 Task: Create a Scrum Project Project0000000080 in Jira. Add Person0000000157 as Team Member of Scrum Project Project0000000079 in Jira. Add Person0000000158 as Team Member of Scrum Project Project0000000079 in Jira. Add Person0000000159 as Team Member of Scrum Project Project0000000080 in Jira. Add Person0000000160 as Team Member of Scrum Project Project0000000080 in Jira
Action: Mouse moved to (299, 93)
Screenshot: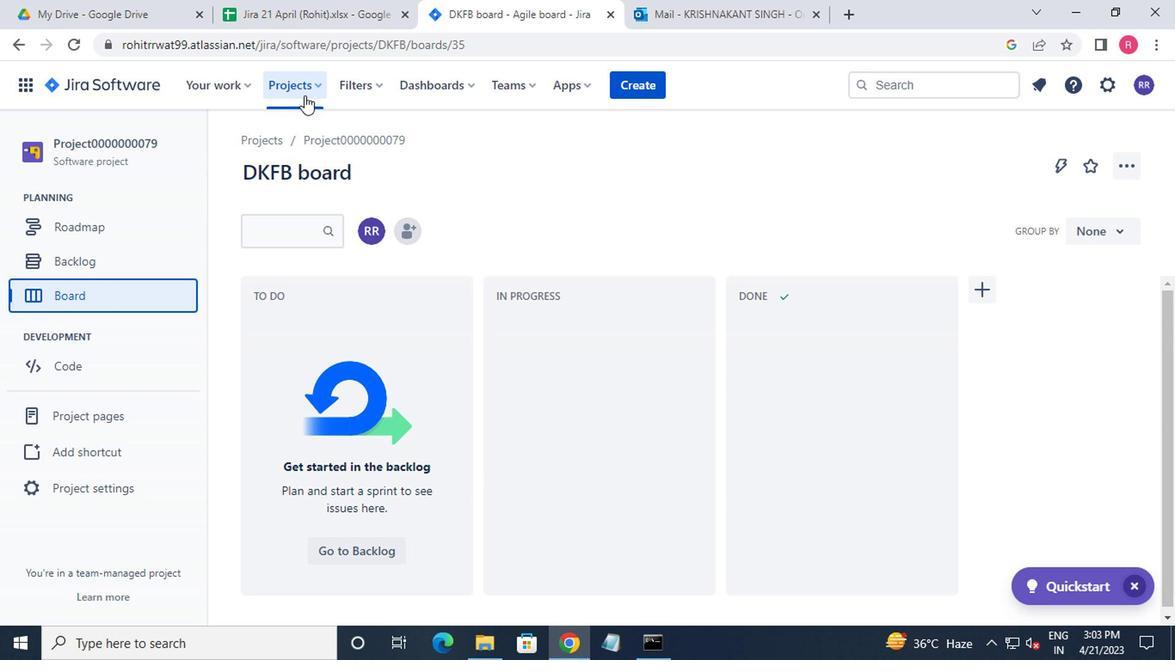 
Action: Mouse pressed left at (299, 93)
Screenshot: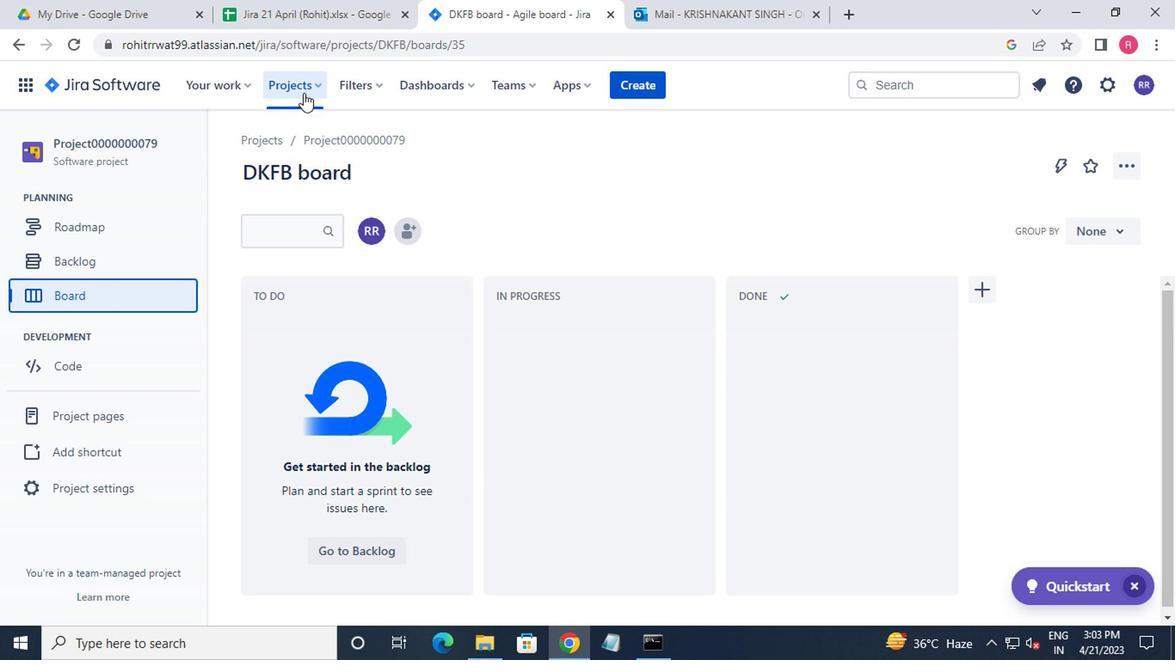 
Action: Mouse moved to (356, 427)
Screenshot: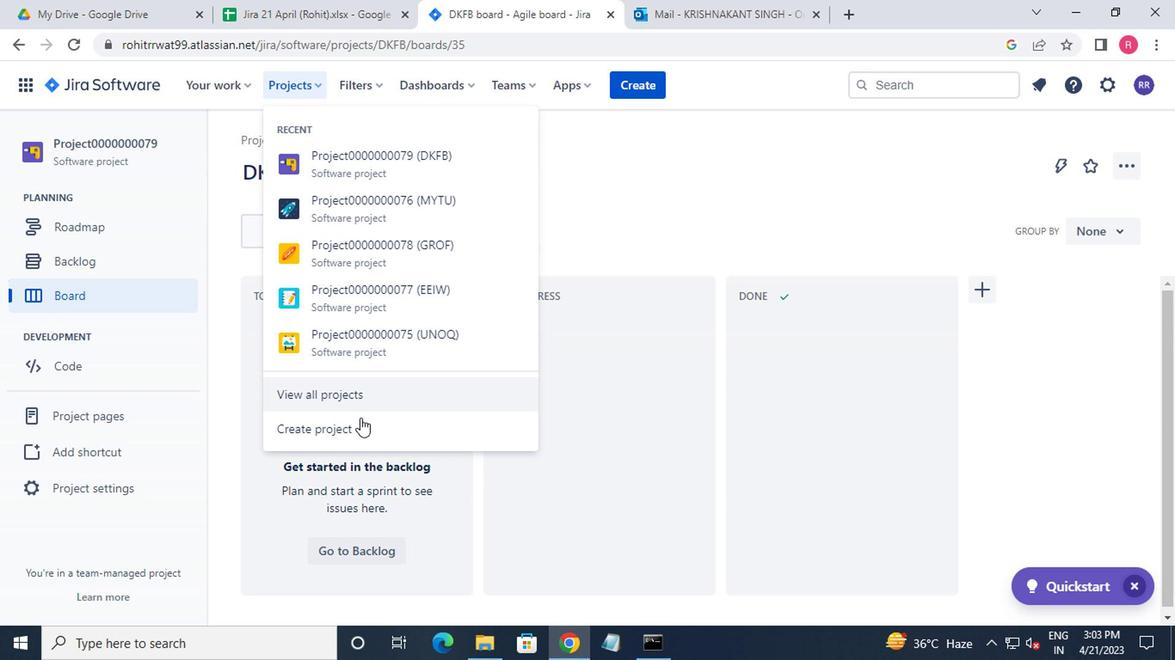 
Action: Mouse pressed left at (356, 427)
Screenshot: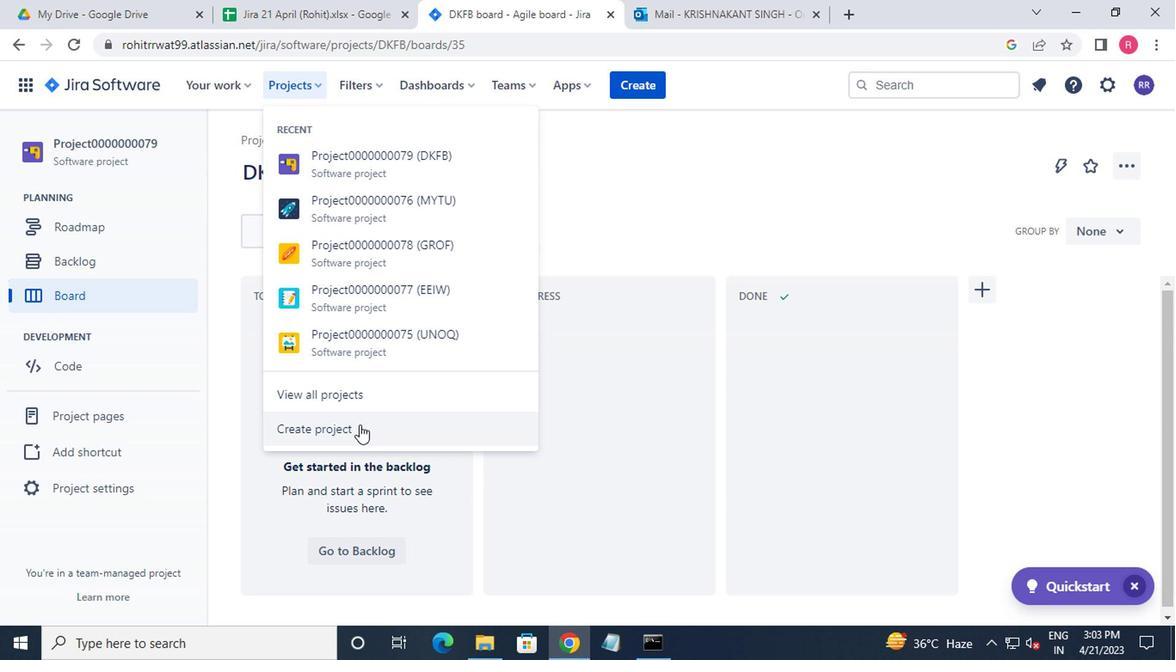 
Action: Mouse moved to (524, 456)
Screenshot: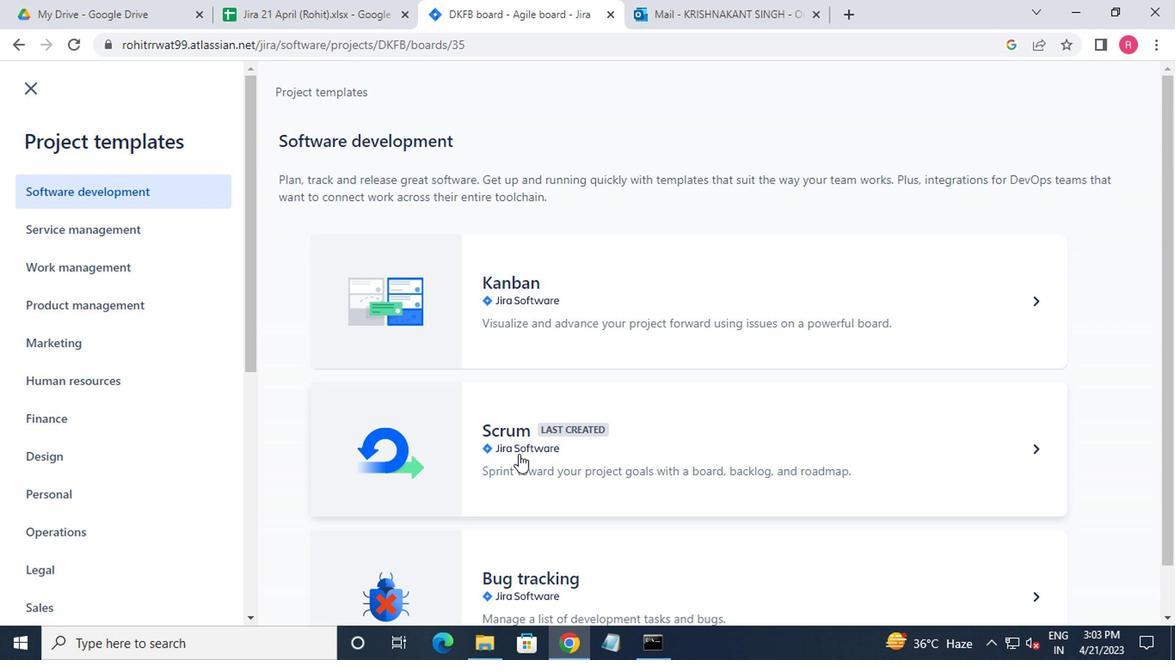 
Action: Mouse pressed left at (524, 456)
Screenshot: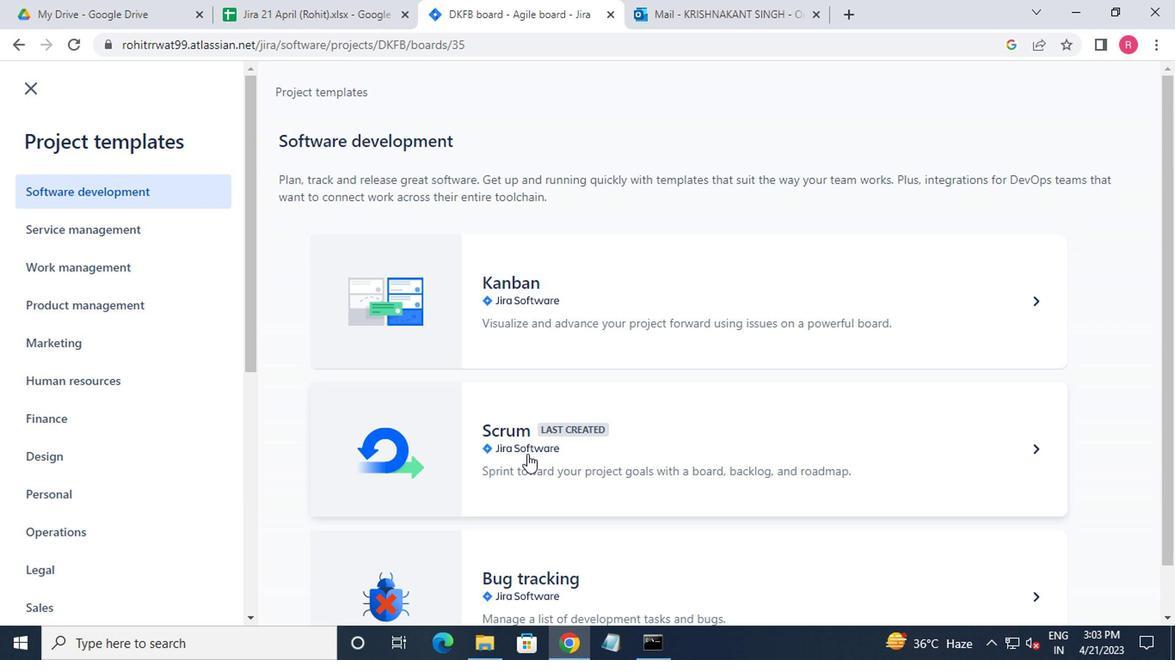 
Action: Mouse moved to (1019, 580)
Screenshot: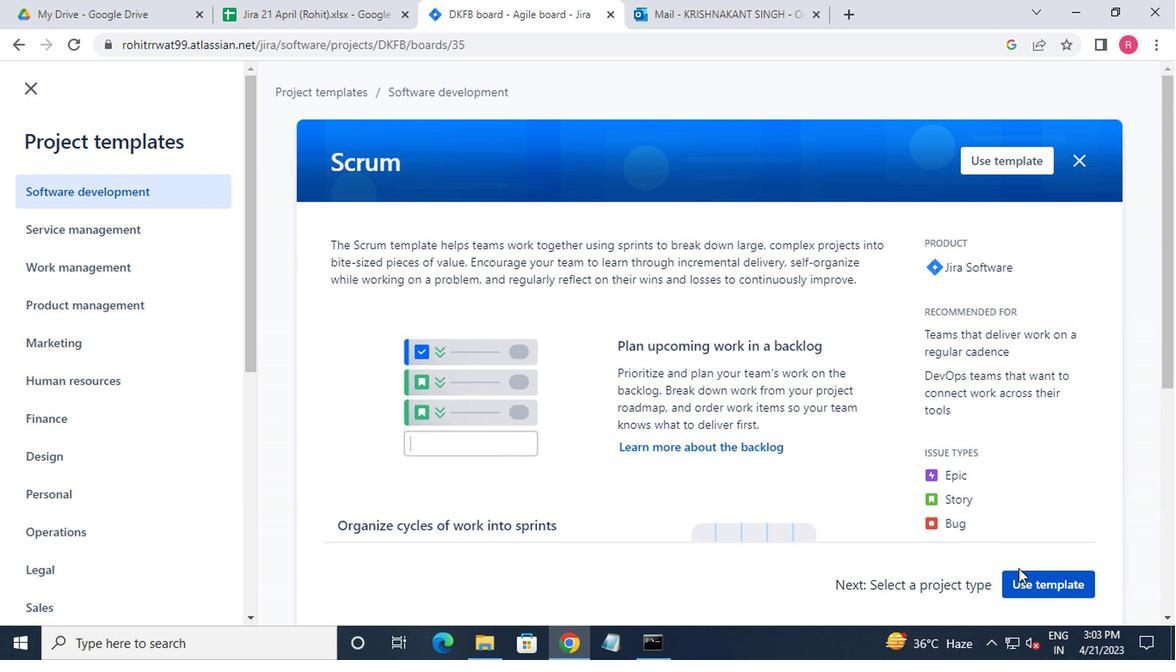 
Action: Mouse pressed left at (1019, 580)
Screenshot: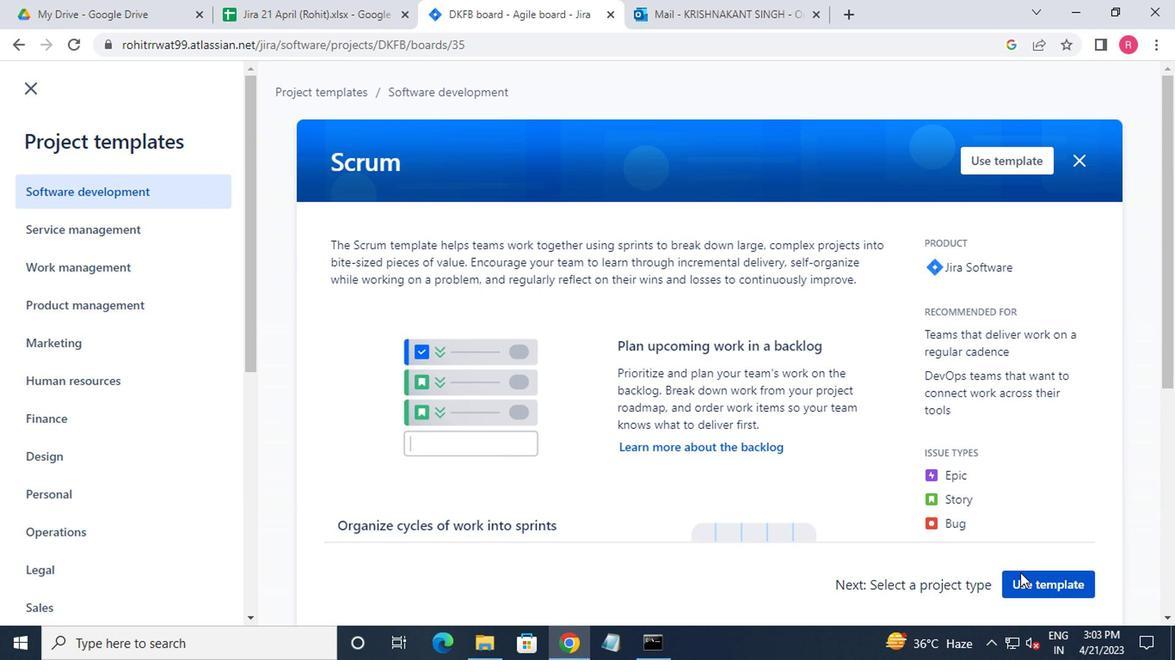 
Action: Mouse moved to (367, 553)
Screenshot: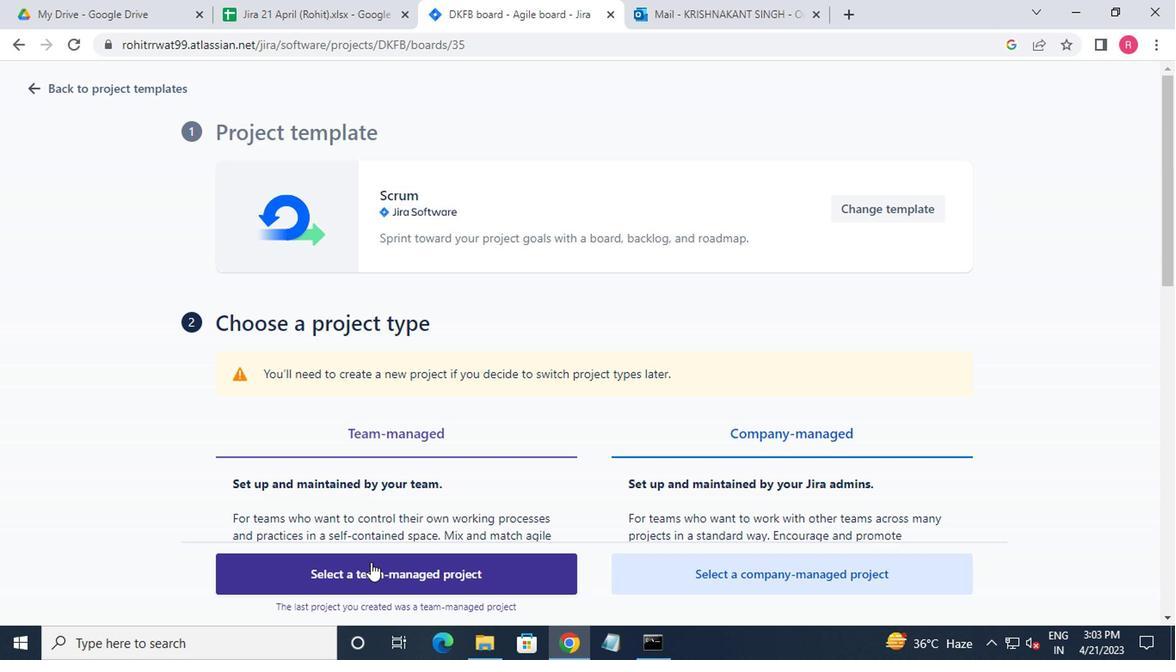 
Action: Mouse pressed left at (367, 553)
Screenshot: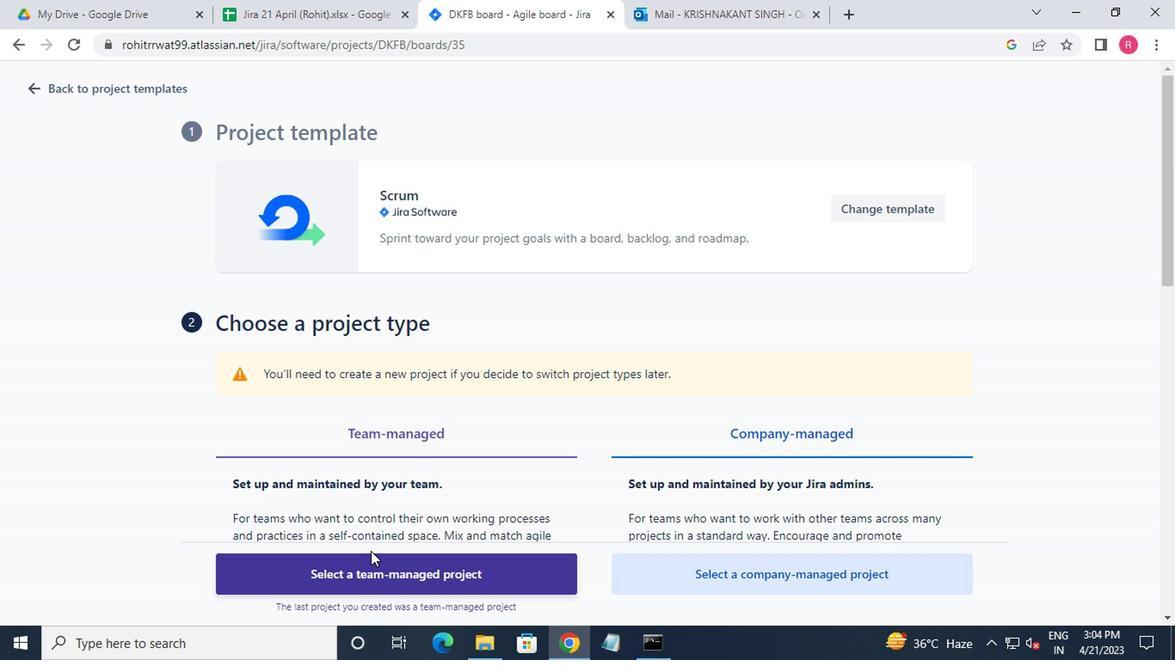 
Action: Mouse moved to (337, 571)
Screenshot: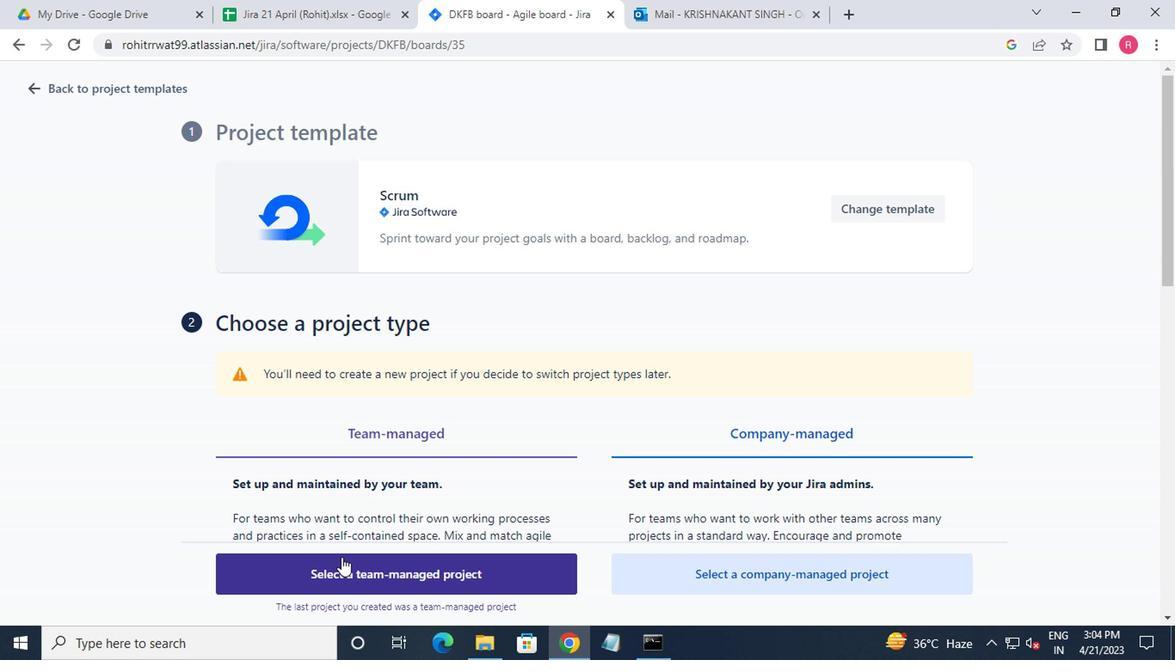 
Action: Mouse pressed left at (337, 571)
Screenshot: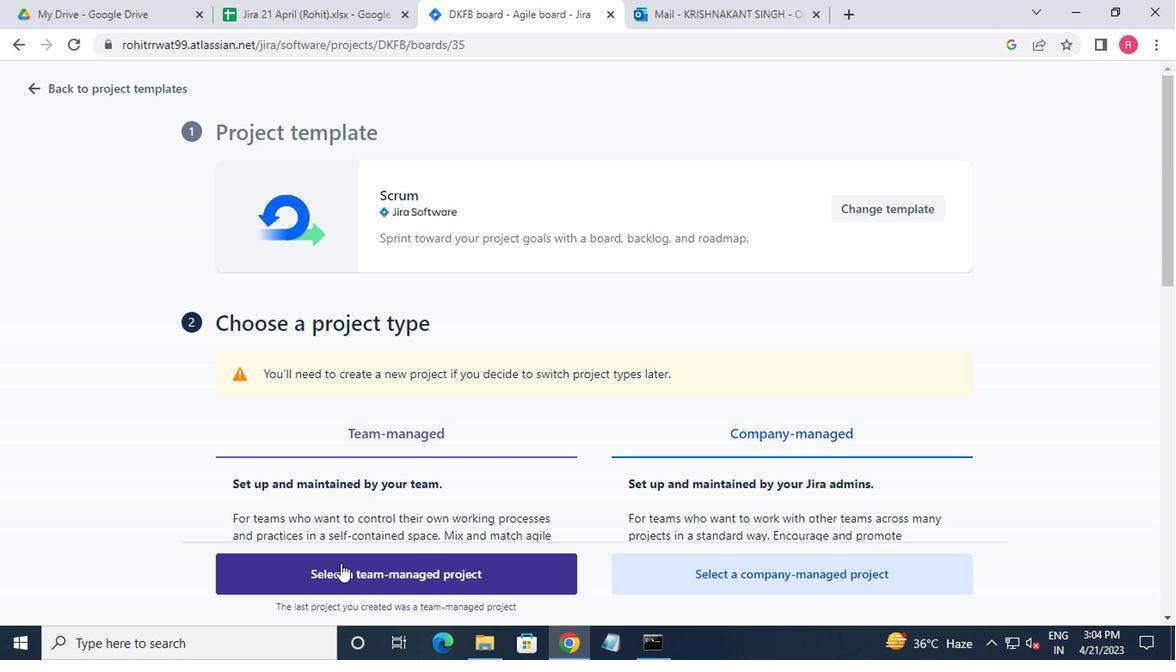 
Action: Mouse moved to (257, 336)
Screenshot: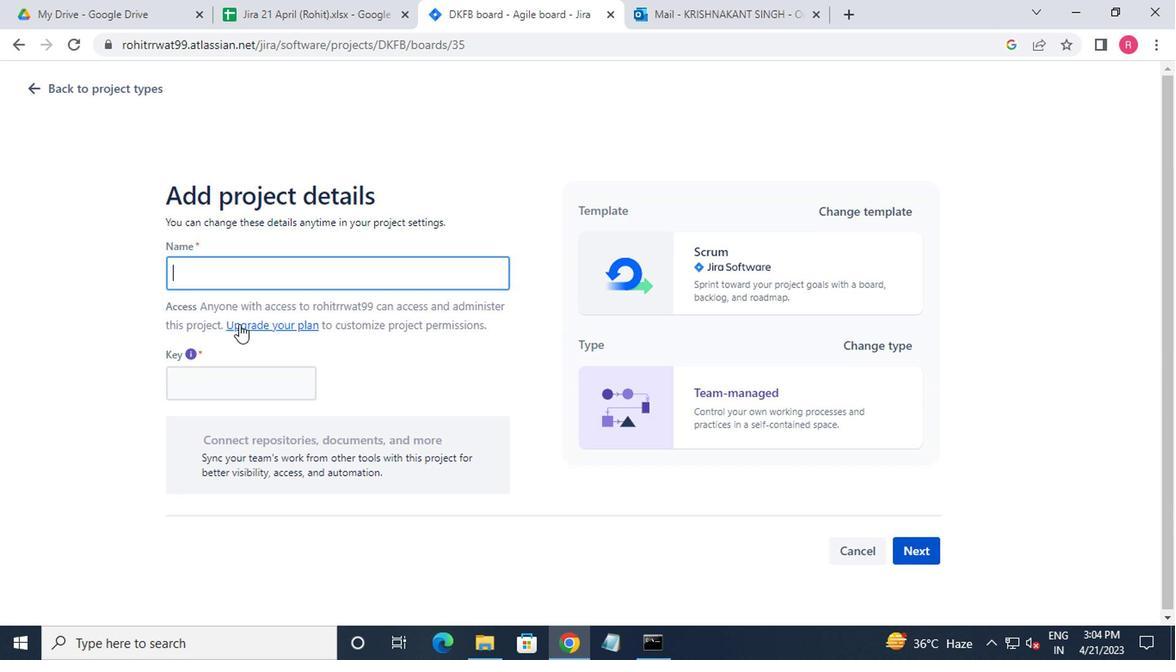 
Action: Key pressed <Key.shift_r>Project0000000080<Key.enter>
Screenshot: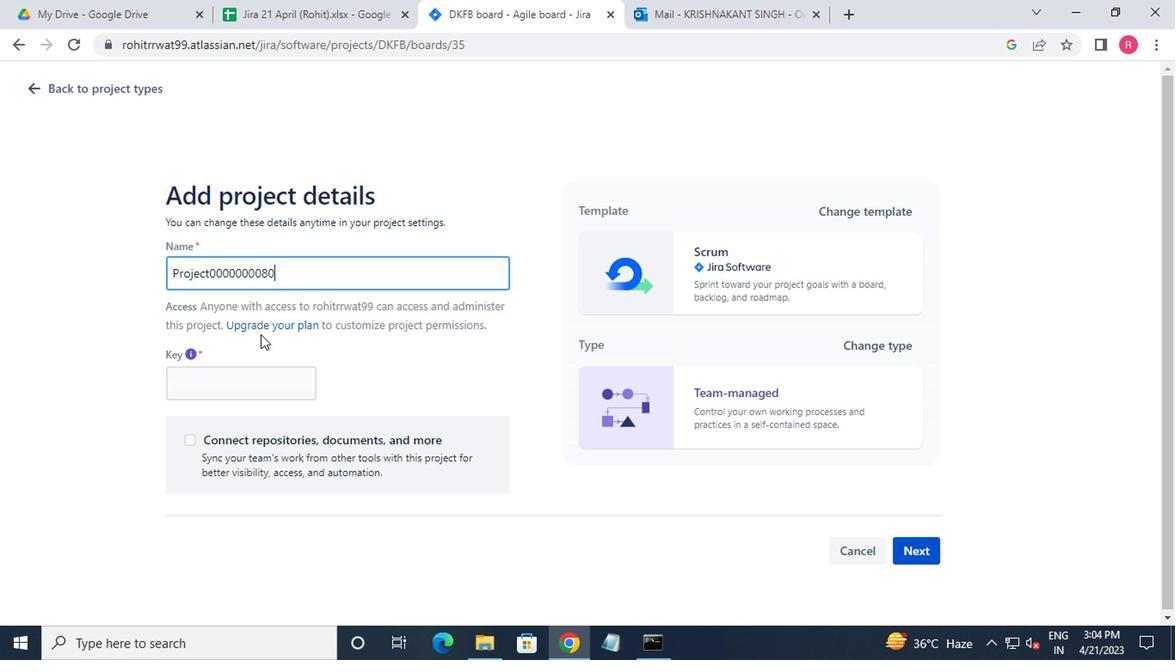 
Action: Mouse moved to (917, 561)
Screenshot: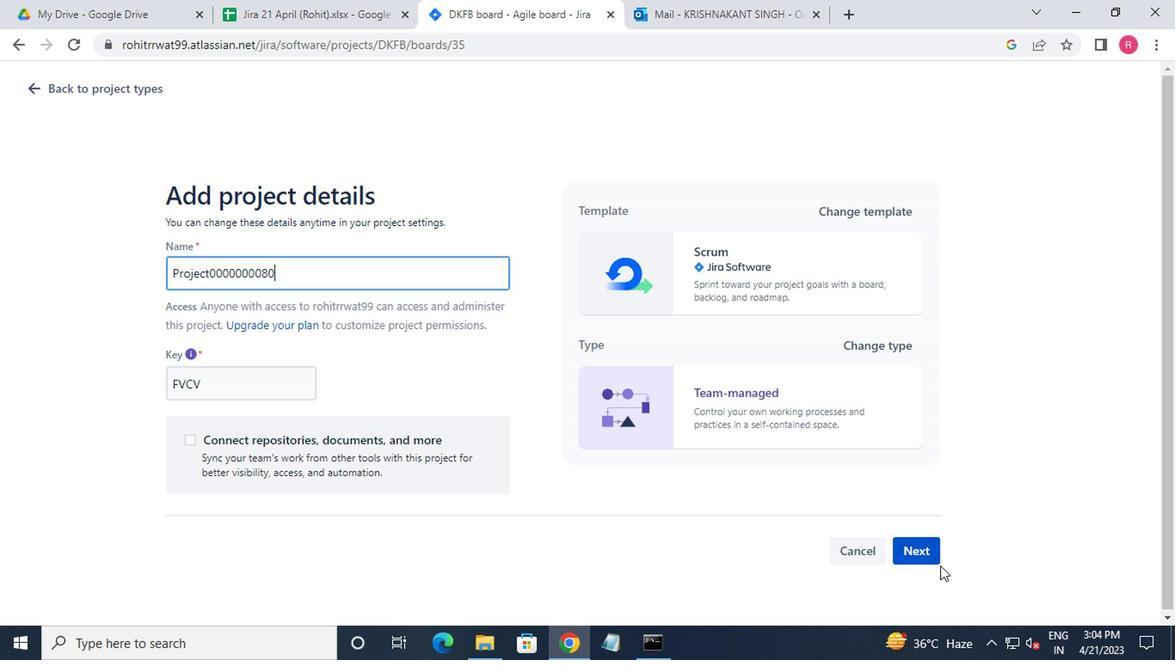 
Action: Mouse pressed left at (917, 561)
Screenshot: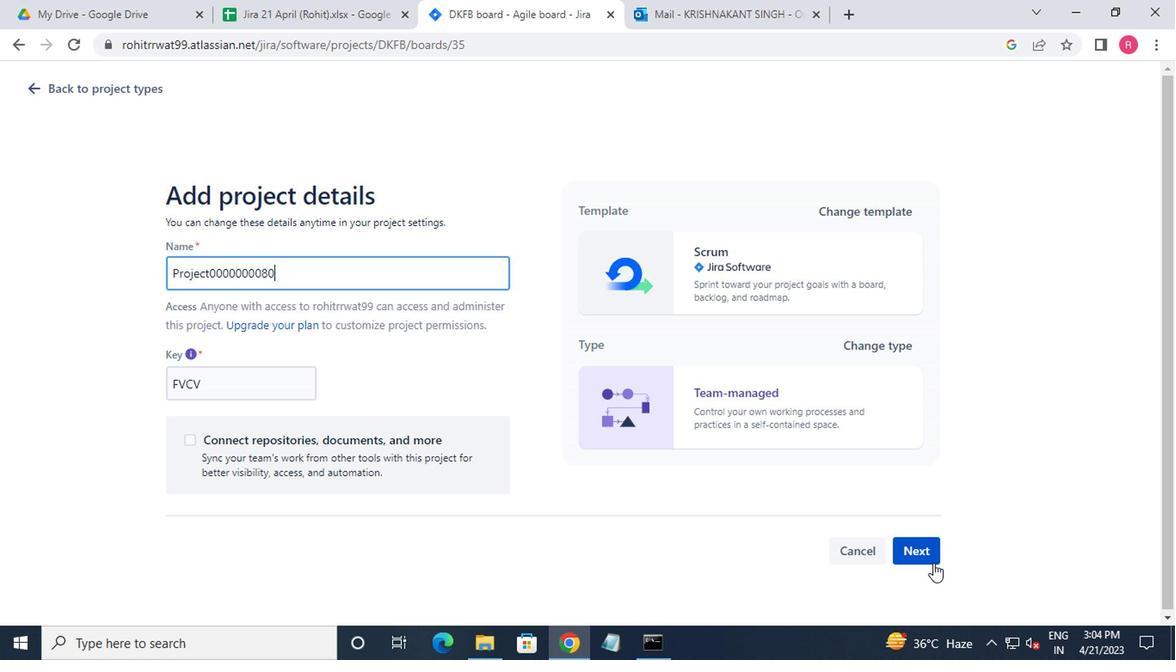 
Action: Mouse moved to (773, 461)
Screenshot: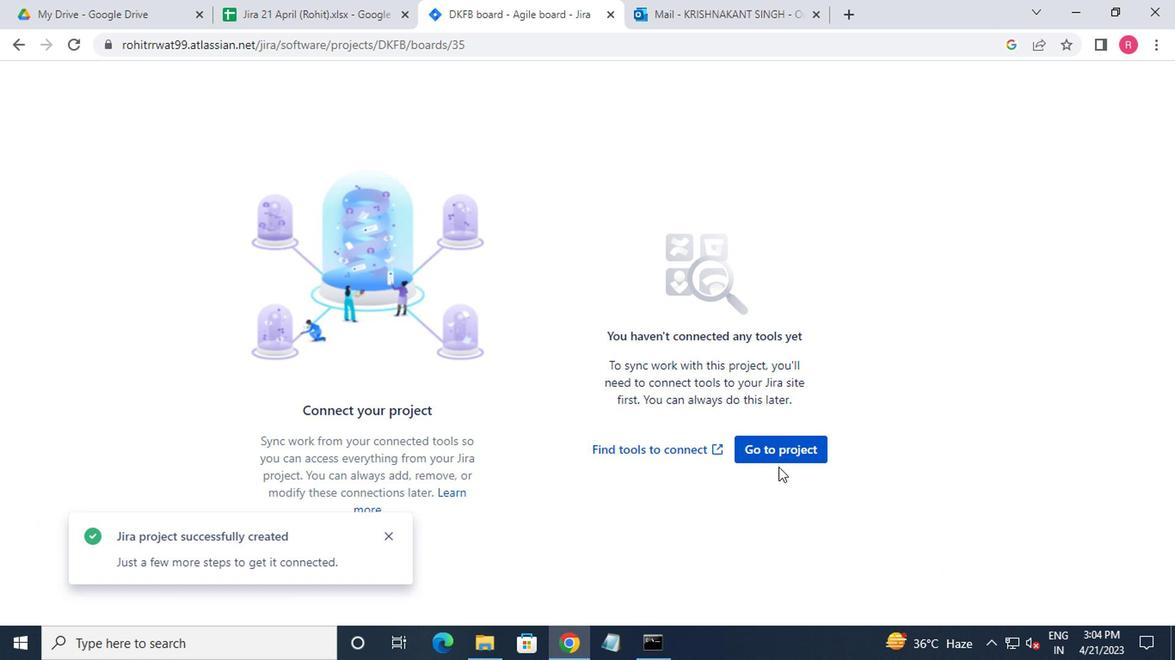 
Action: Mouse pressed left at (773, 461)
Screenshot: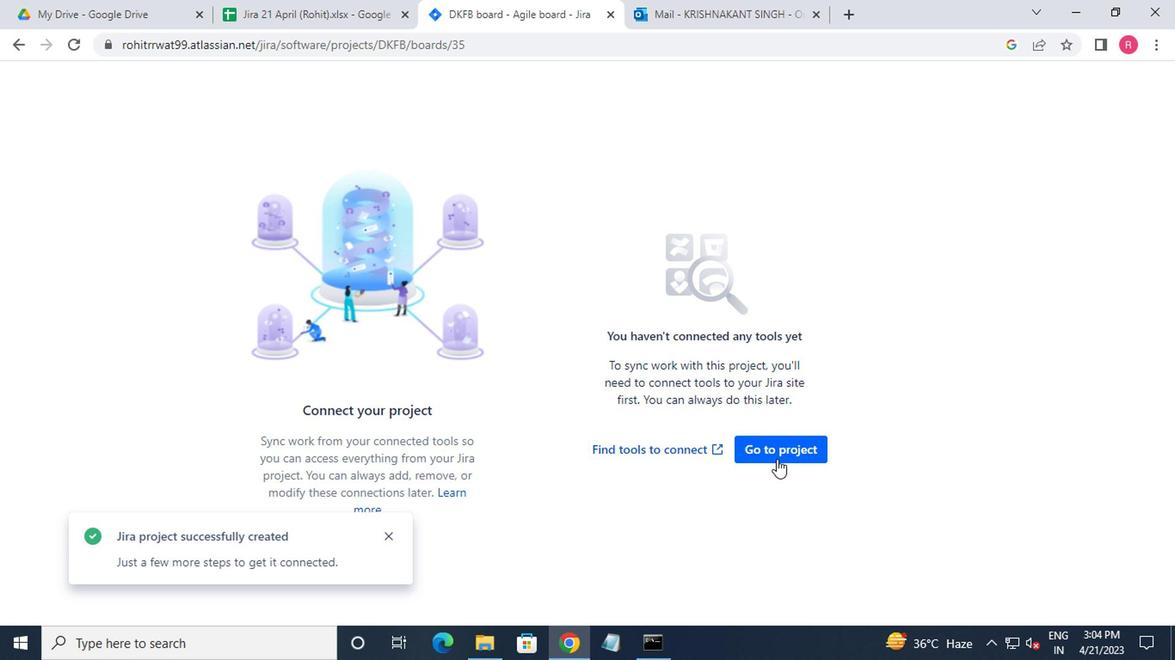 
Action: Mouse moved to (290, 78)
Screenshot: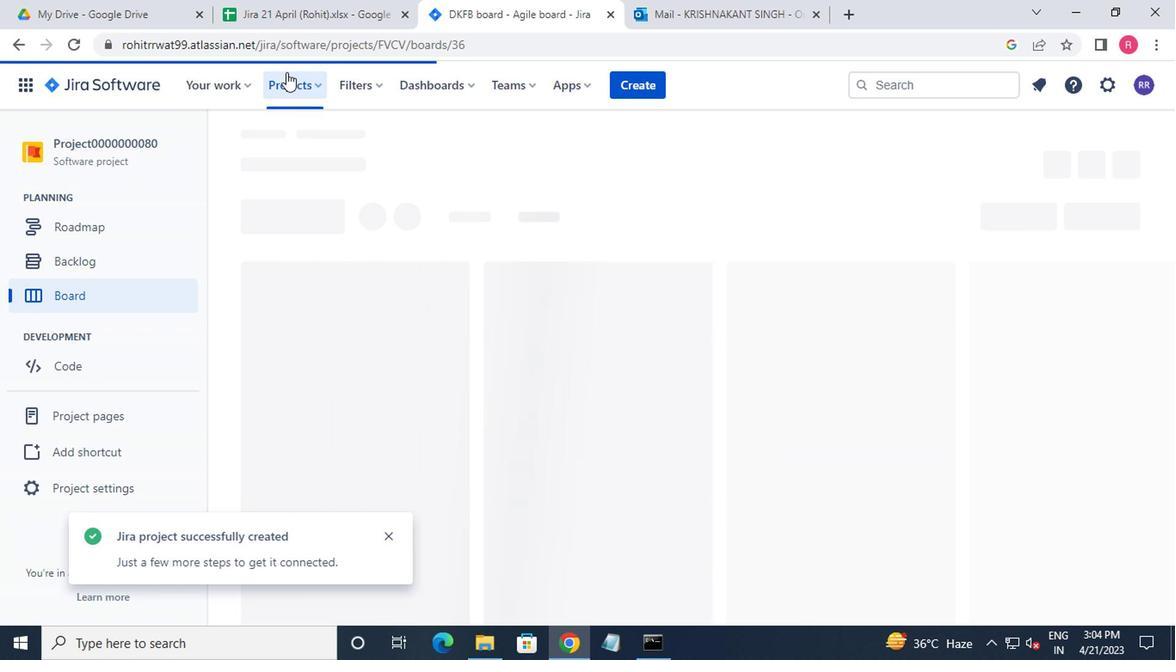 
Action: Mouse pressed left at (290, 78)
Screenshot: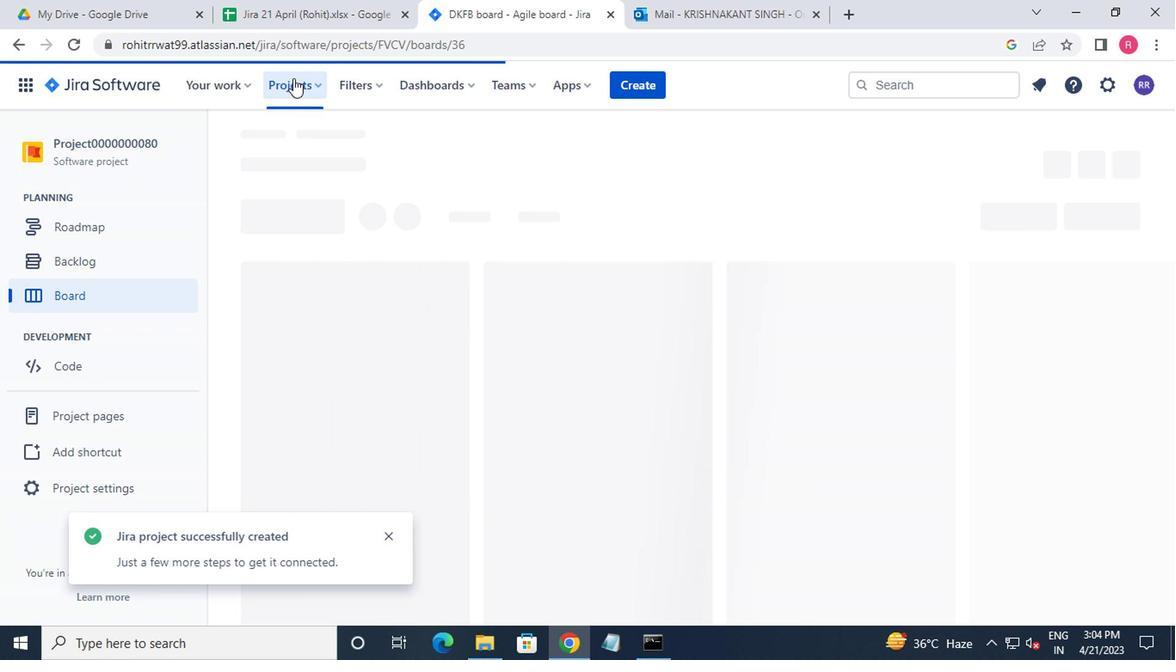 
Action: Mouse moved to (405, 166)
Screenshot: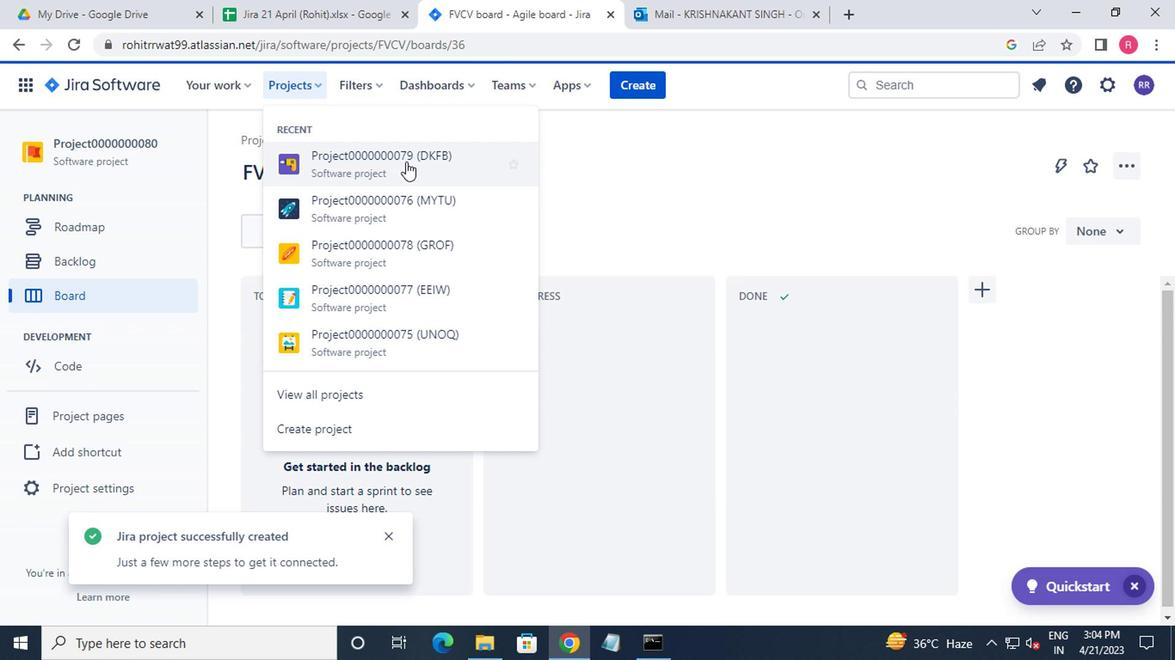 
Action: Mouse pressed left at (405, 166)
Screenshot: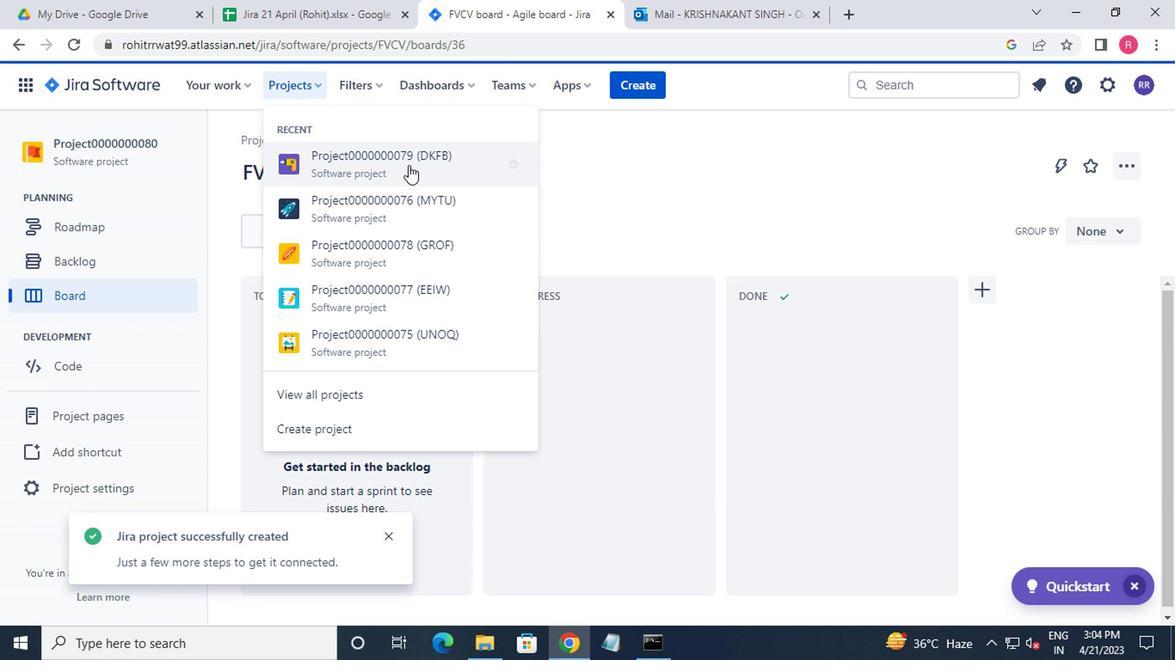 
Action: Mouse moved to (301, 90)
Screenshot: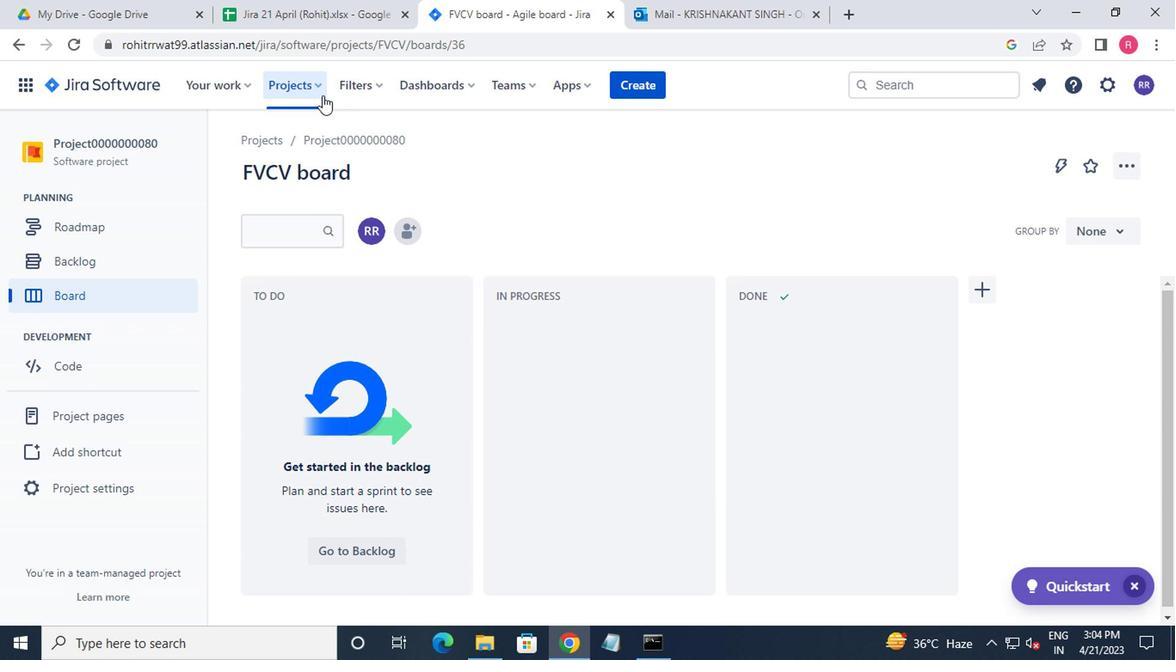
Action: Mouse pressed left at (301, 90)
Screenshot: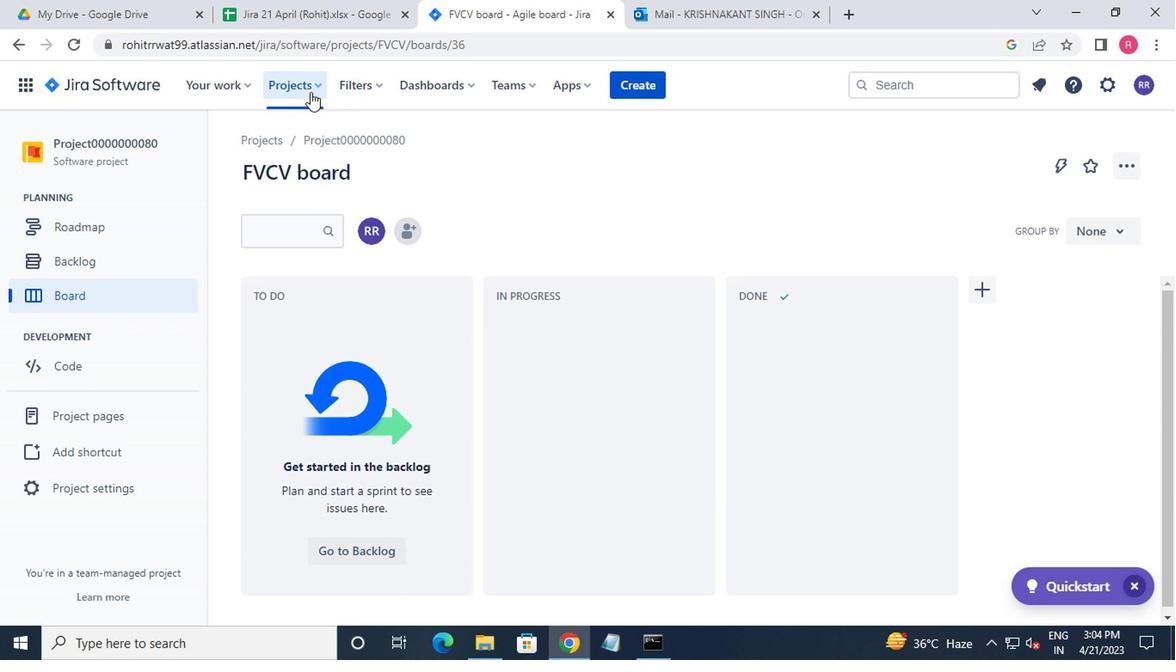 
Action: Mouse moved to (367, 198)
Screenshot: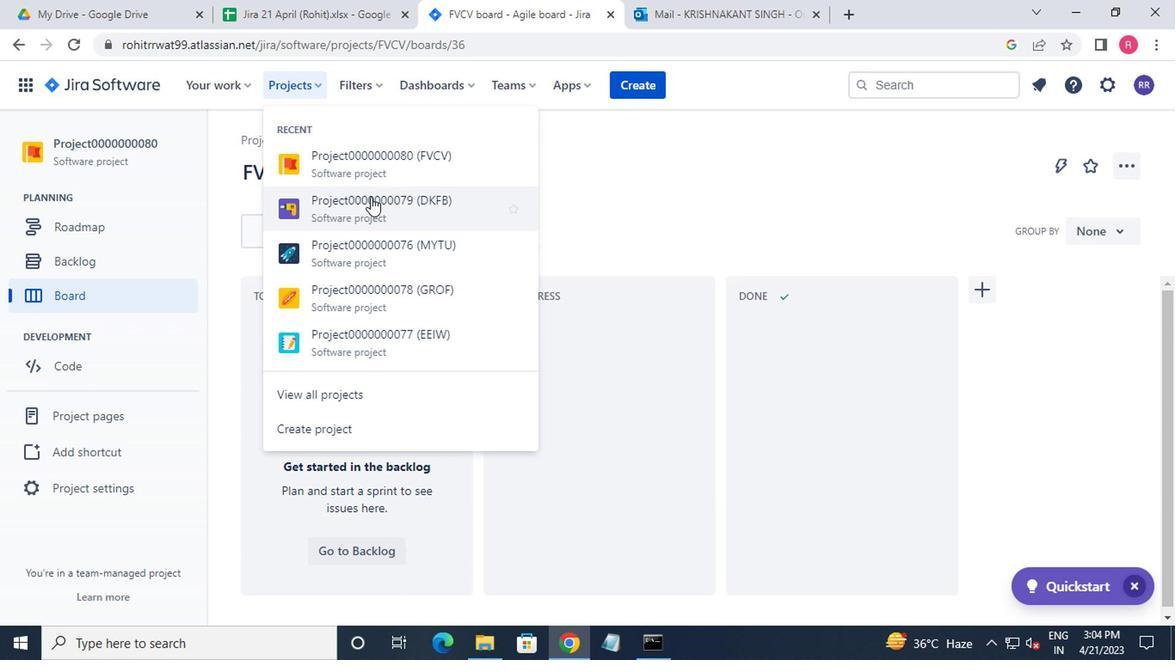 
Action: Mouse pressed left at (367, 198)
Screenshot: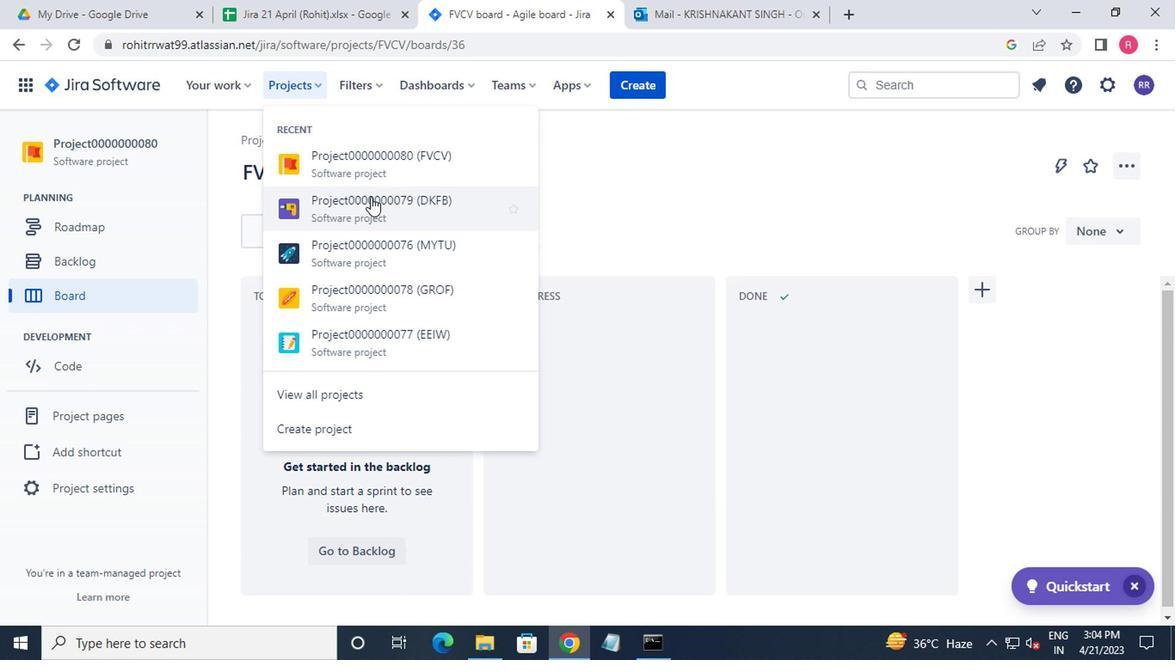 
Action: Mouse moved to (111, 262)
Screenshot: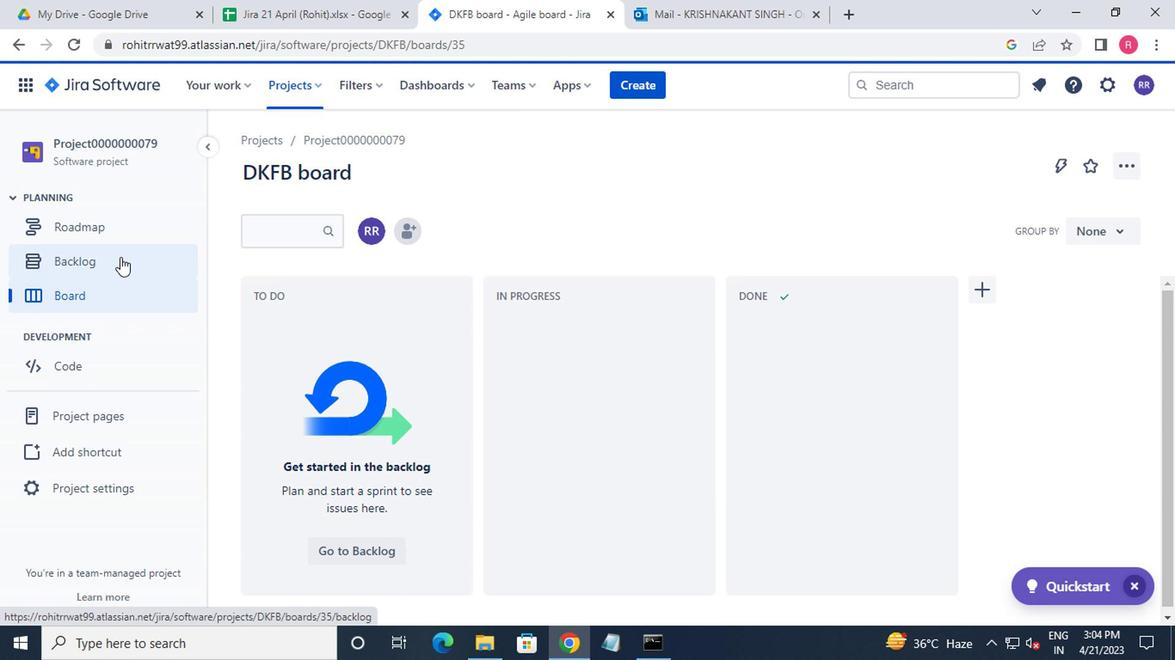 
Action: Mouse pressed left at (111, 262)
Screenshot: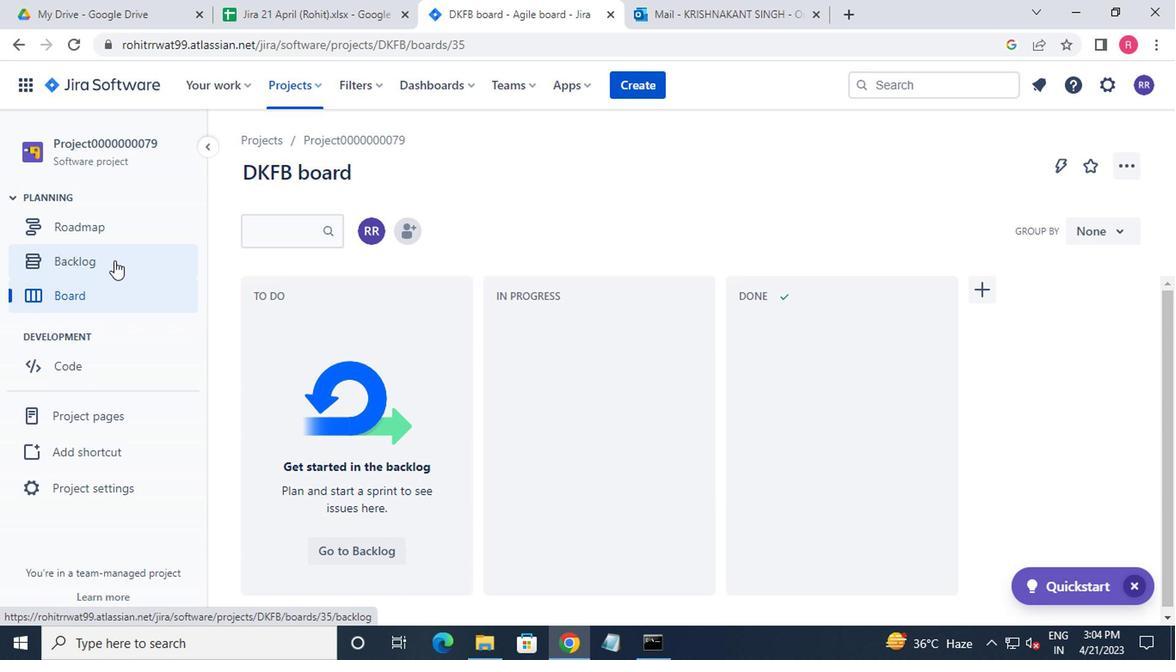 
Action: Mouse moved to (399, 219)
Screenshot: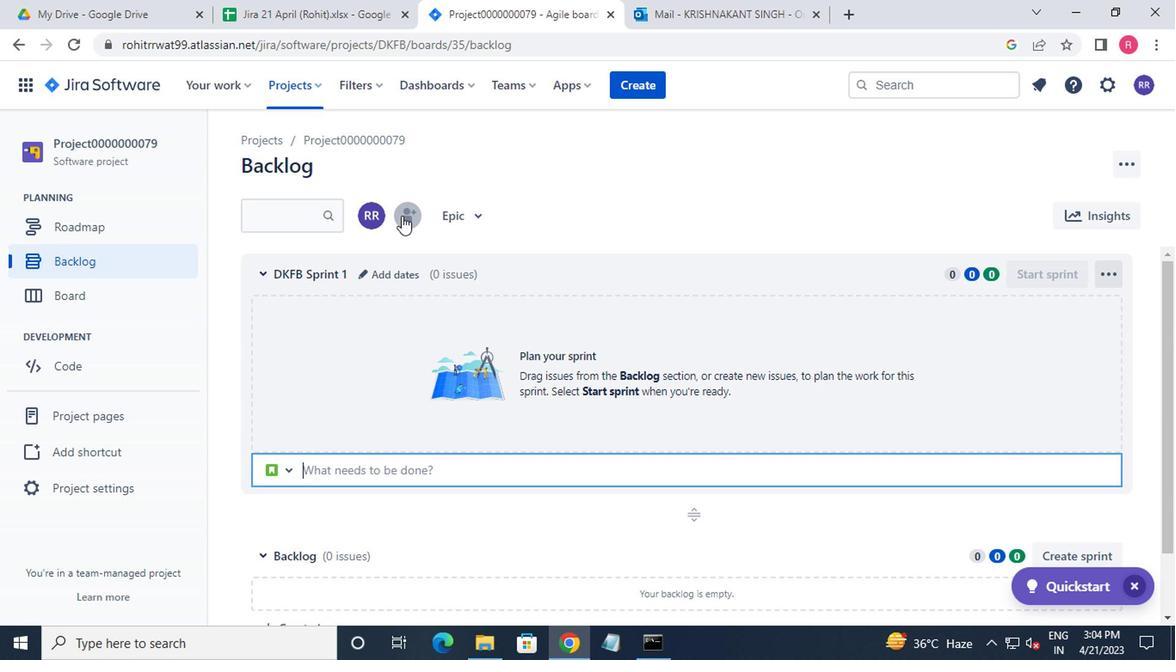 
Action: Mouse pressed left at (399, 219)
Screenshot: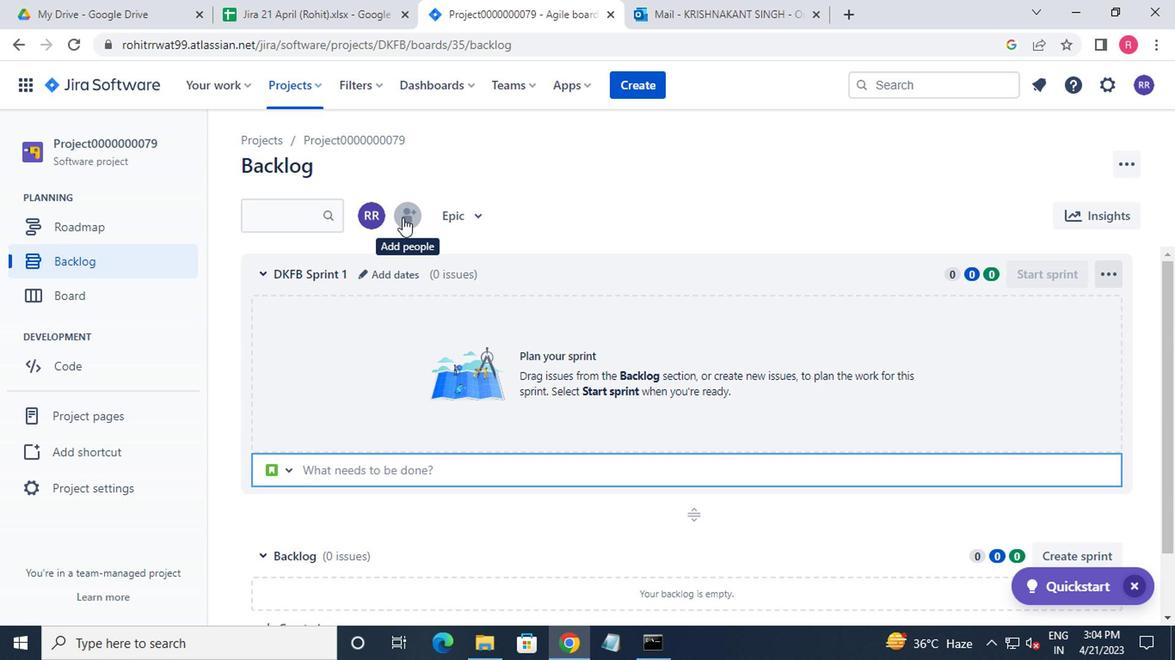 
Action: Mouse moved to (488, 260)
Screenshot: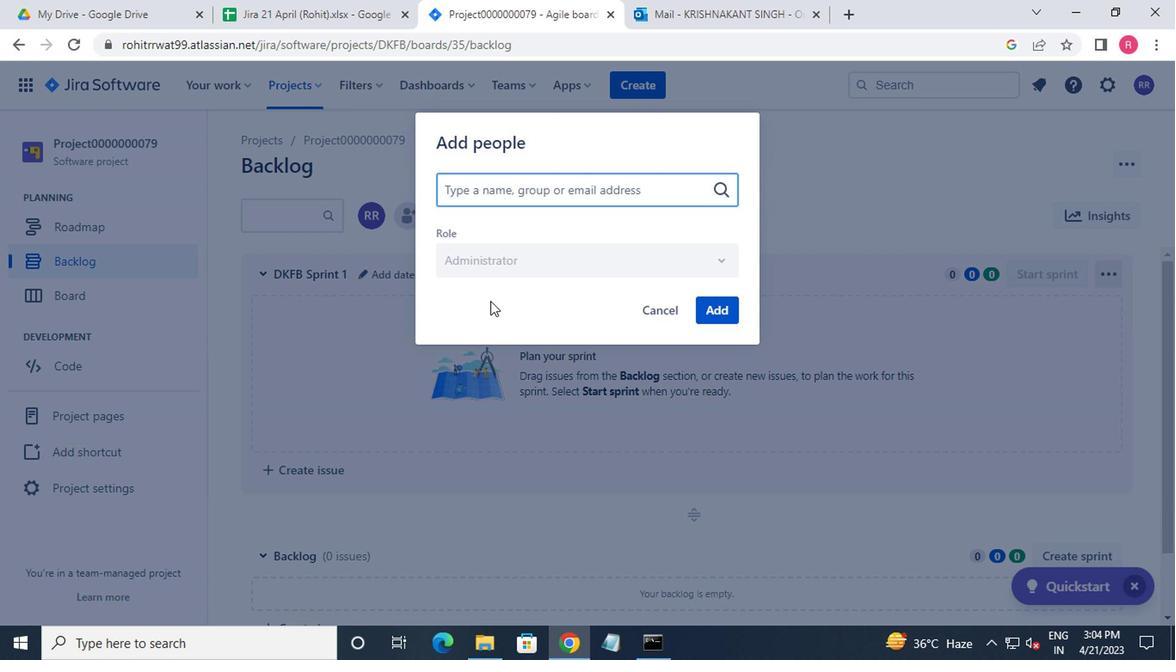 
Action: Key pressed m
Screenshot: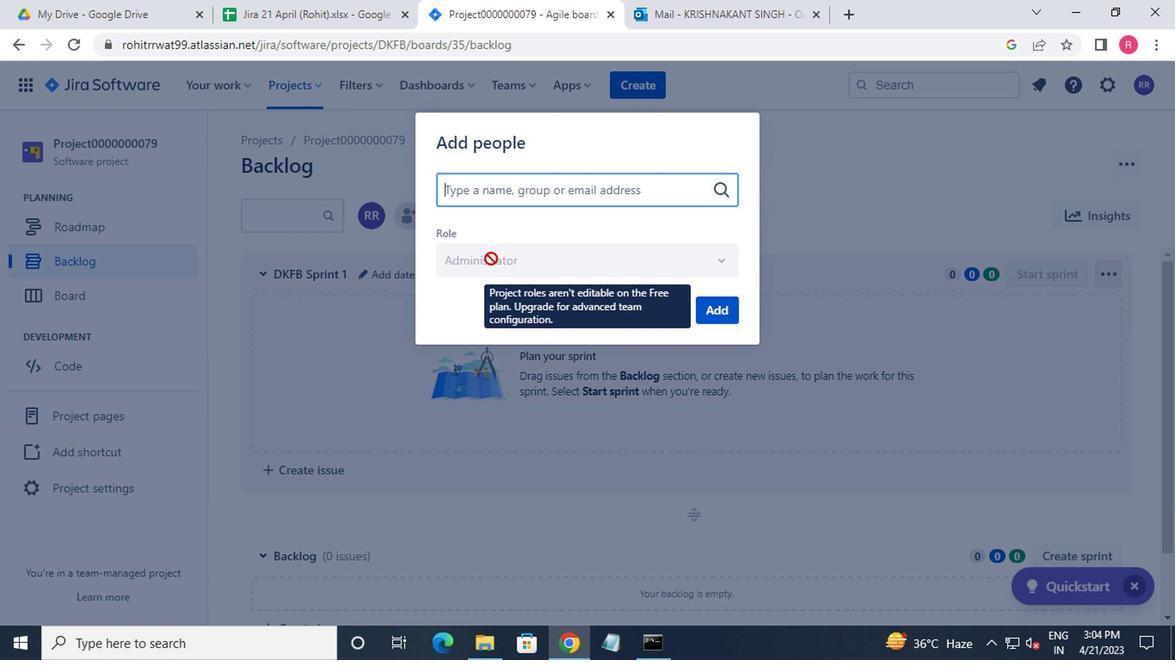 
Action: Mouse moved to (518, 372)
Screenshot: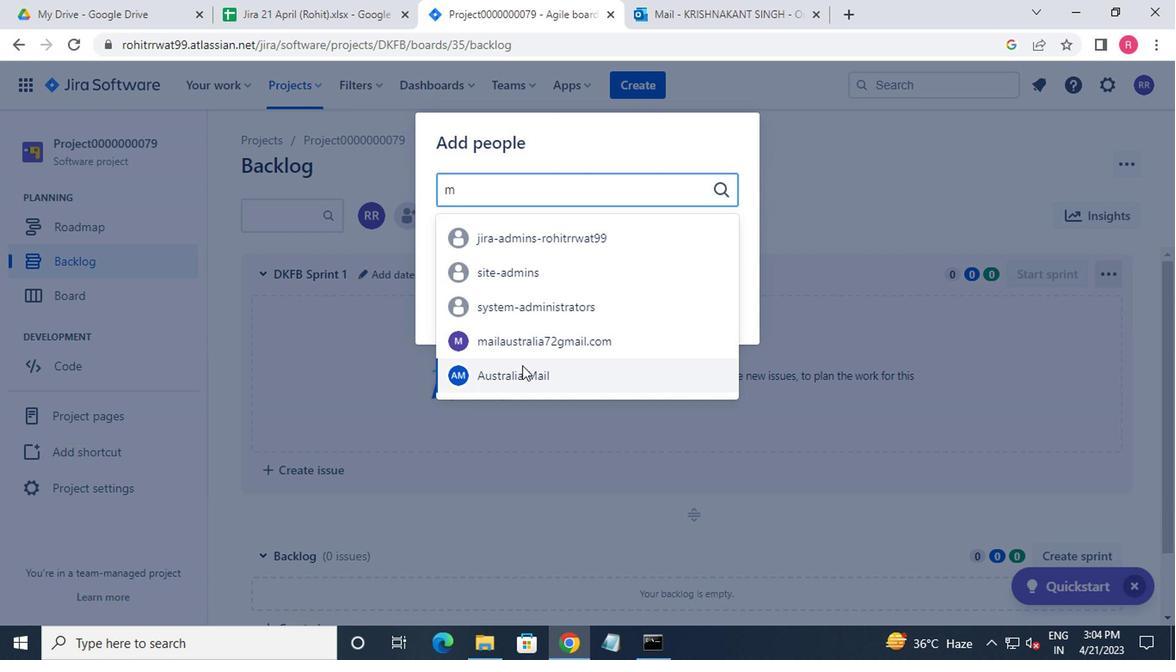 
Action: Mouse pressed left at (518, 372)
Screenshot: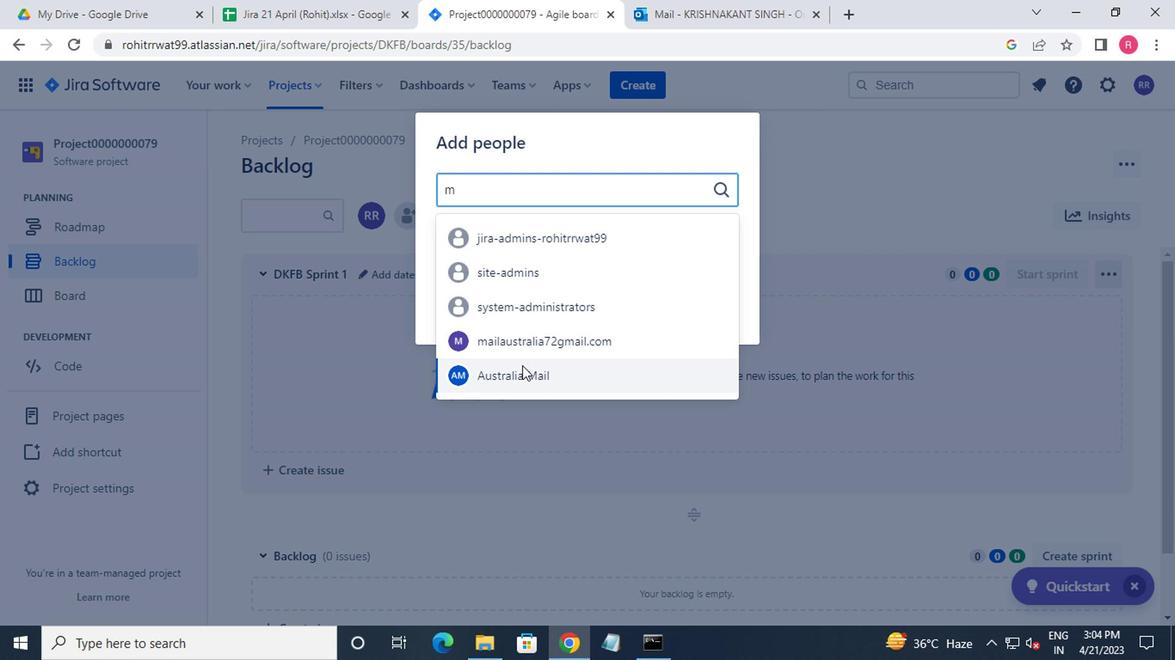 
Action: Mouse moved to (728, 309)
Screenshot: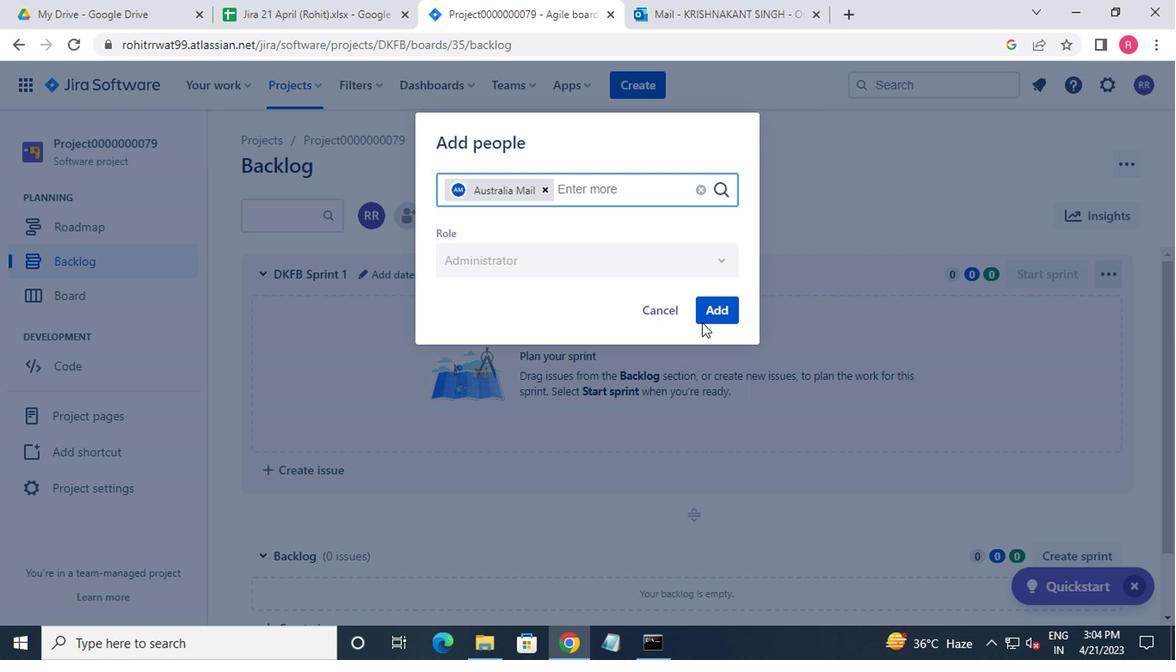 
Action: Mouse pressed left at (728, 309)
Screenshot: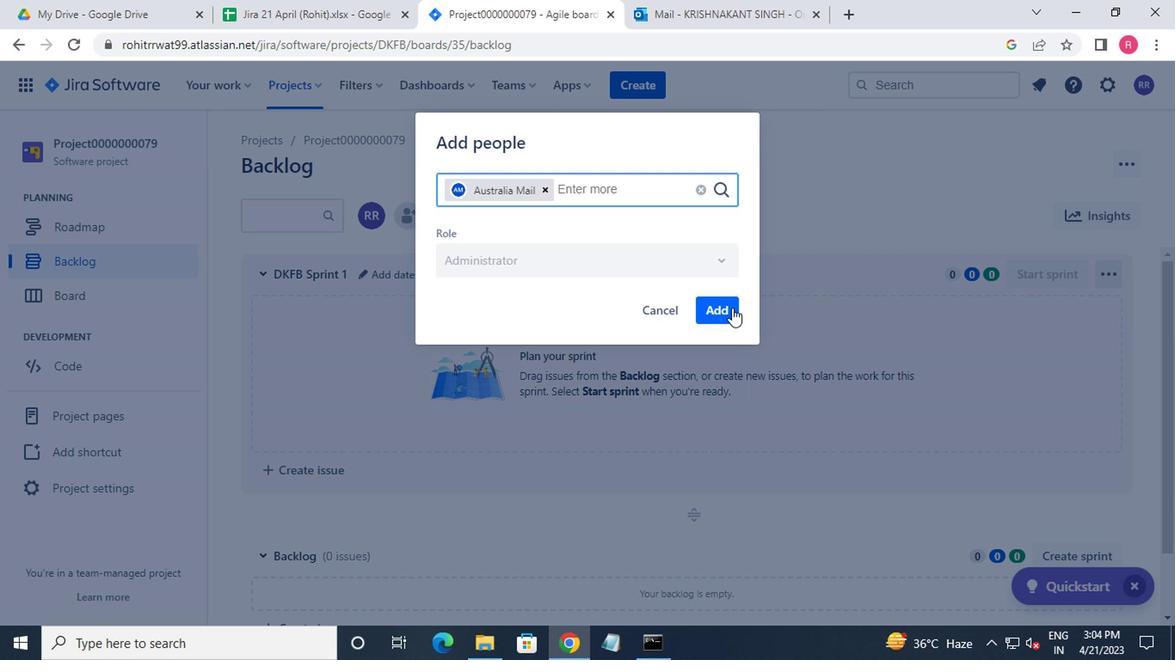 
Action: Mouse moved to (402, 218)
Screenshot: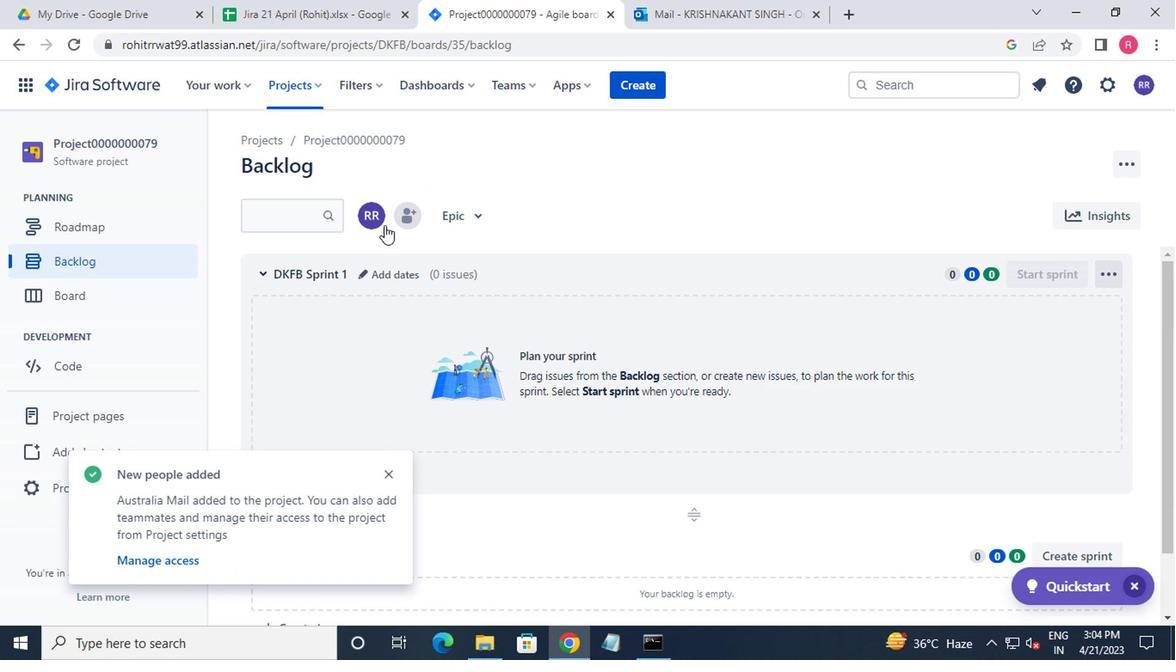 
Action: Mouse pressed left at (402, 218)
Screenshot: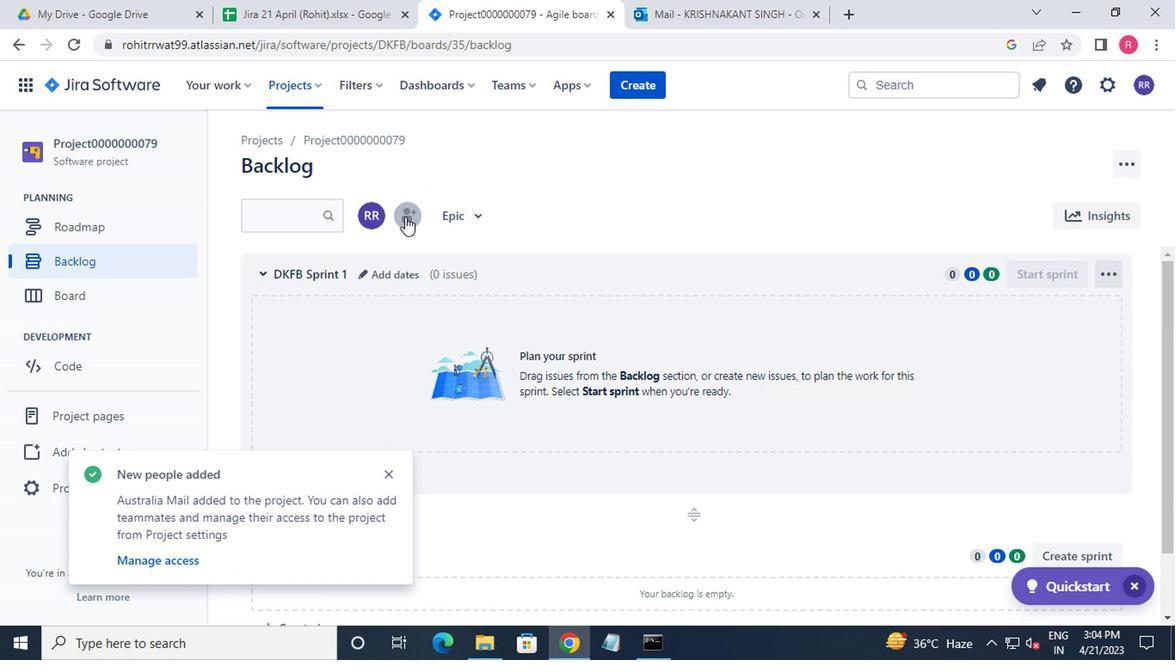 
Action: Mouse moved to (491, 326)
Screenshot: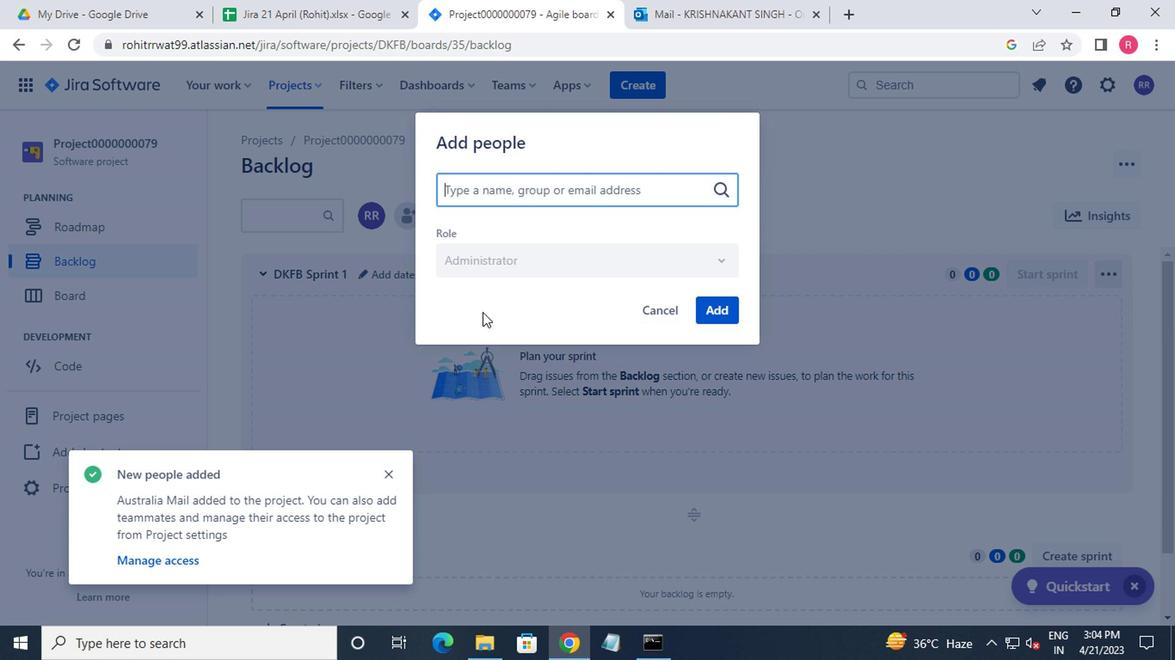 
Action: Key pressed c
Screenshot: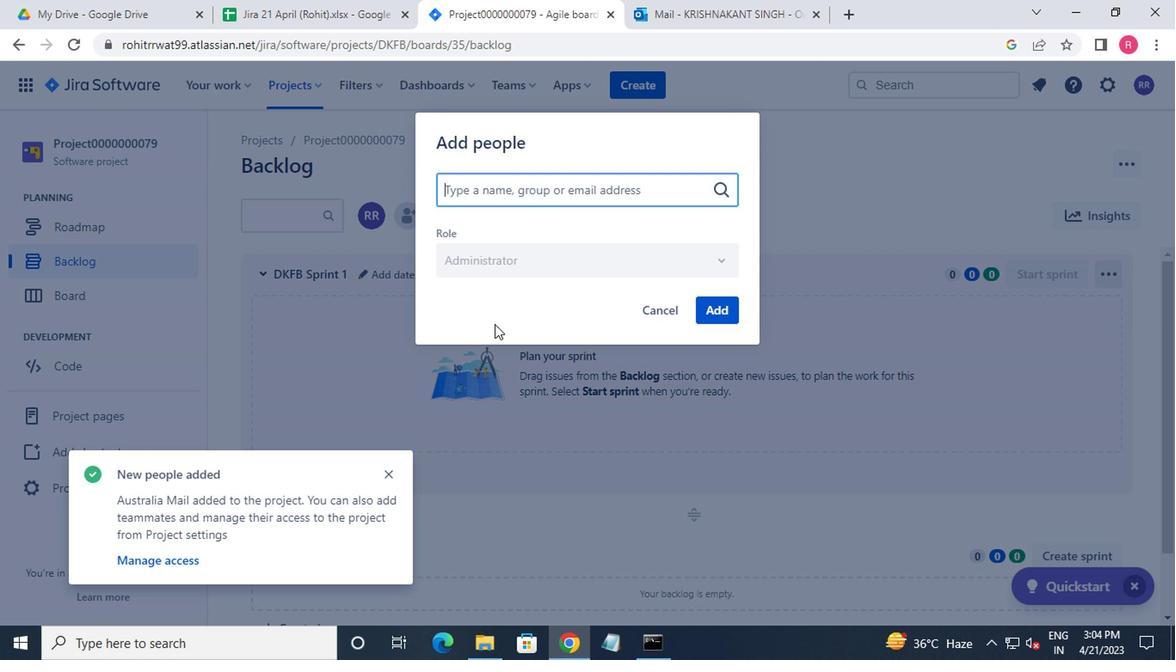 
Action: Mouse moved to (514, 237)
Screenshot: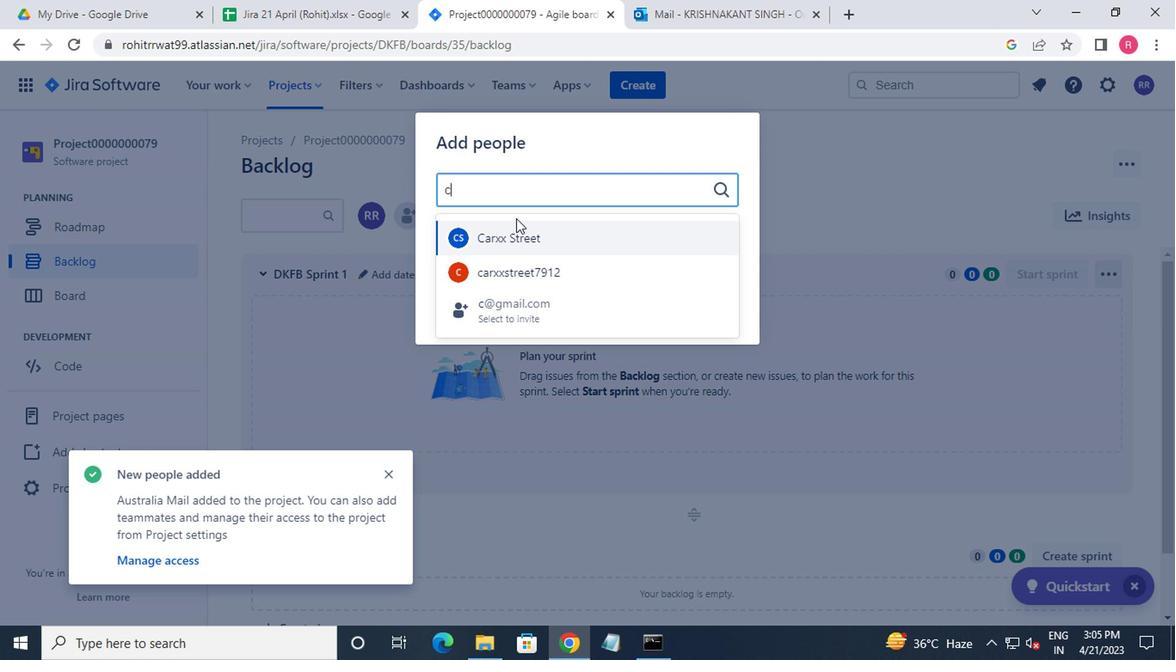 
Action: Mouse pressed left at (514, 237)
Screenshot: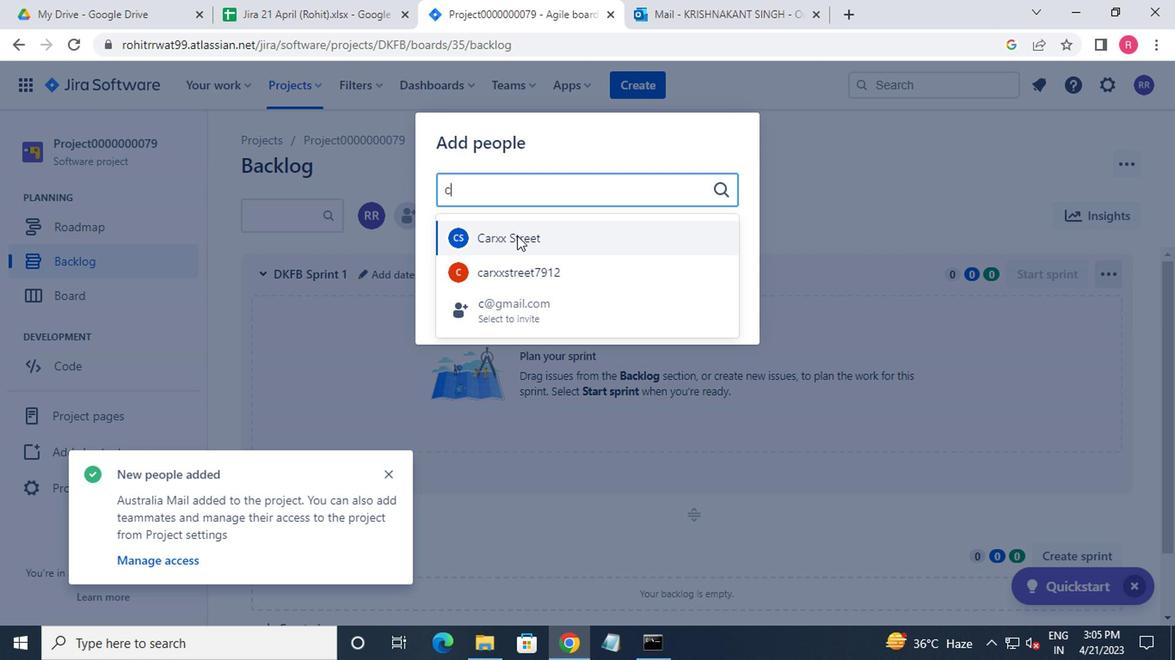 
Action: Mouse moved to (707, 319)
Screenshot: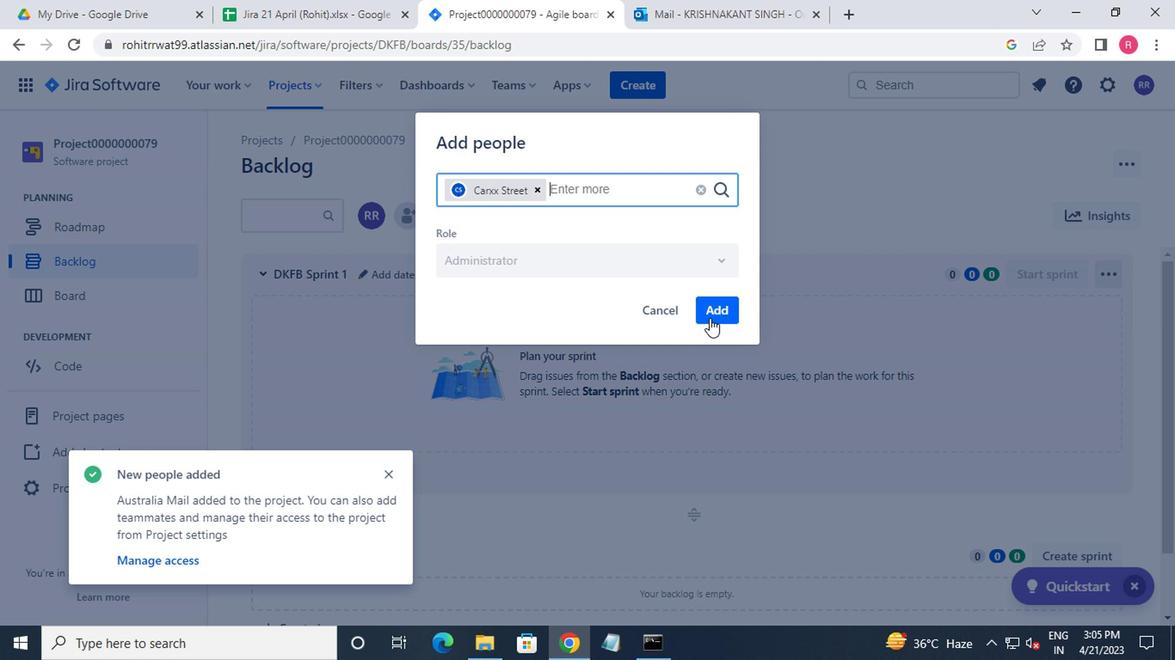 
Action: Mouse pressed left at (707, 319)
Screenshot: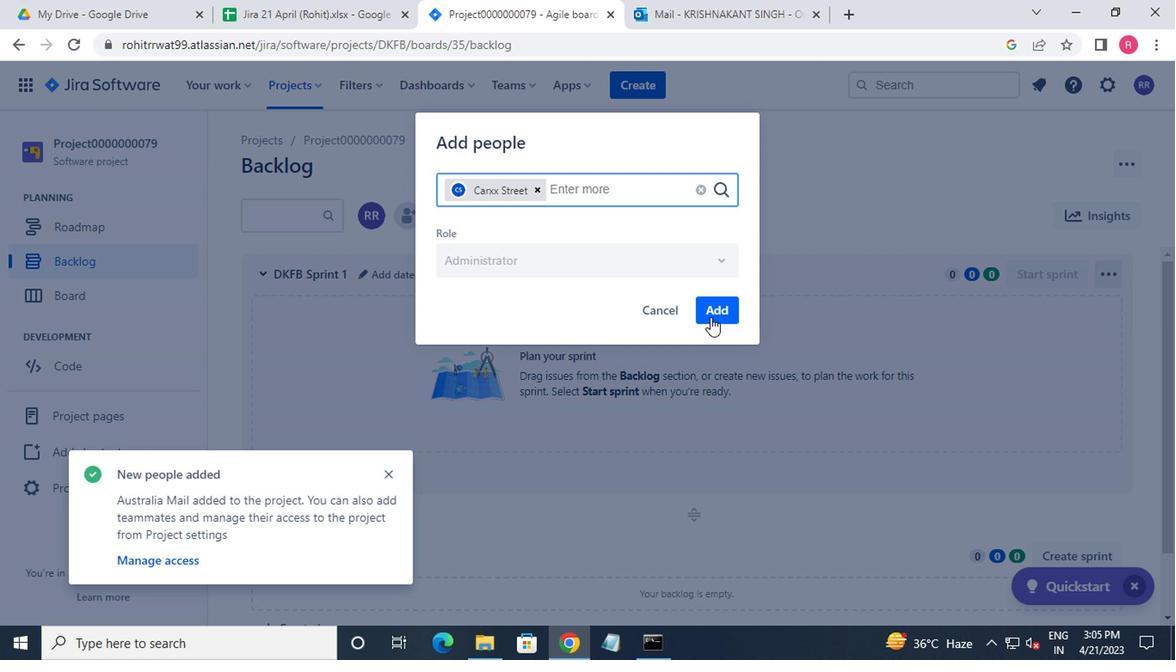 
Action: Mouse moved to (296, 82)
Screenshot: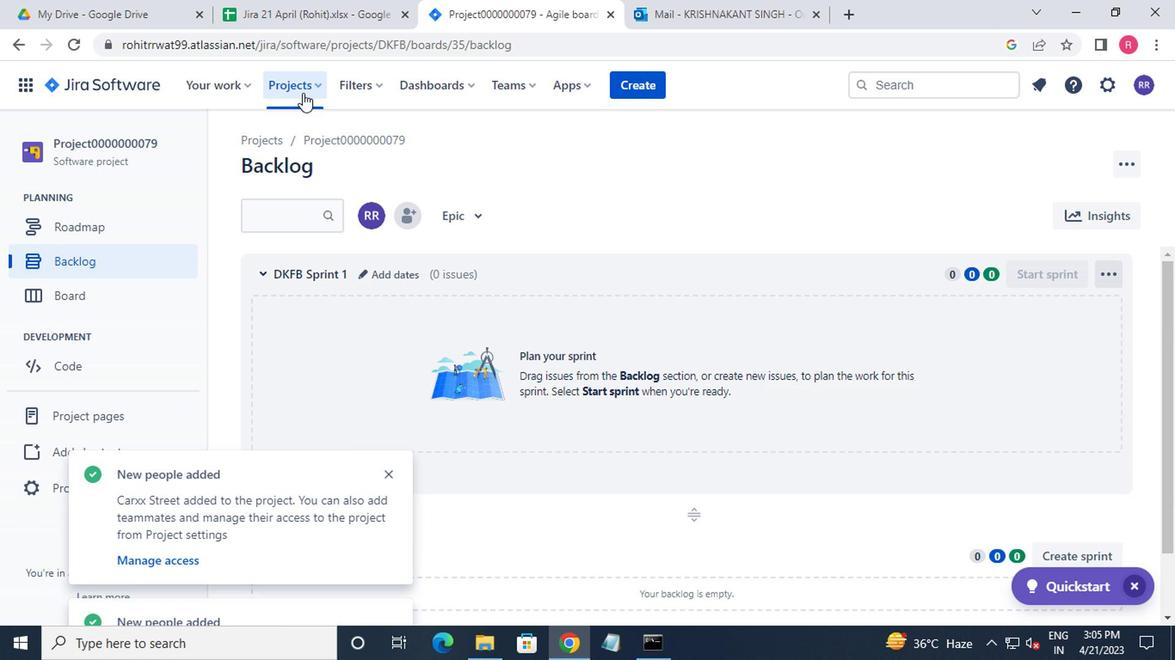 
Action: Mouse pressed left at (296, 82)
Screenshot: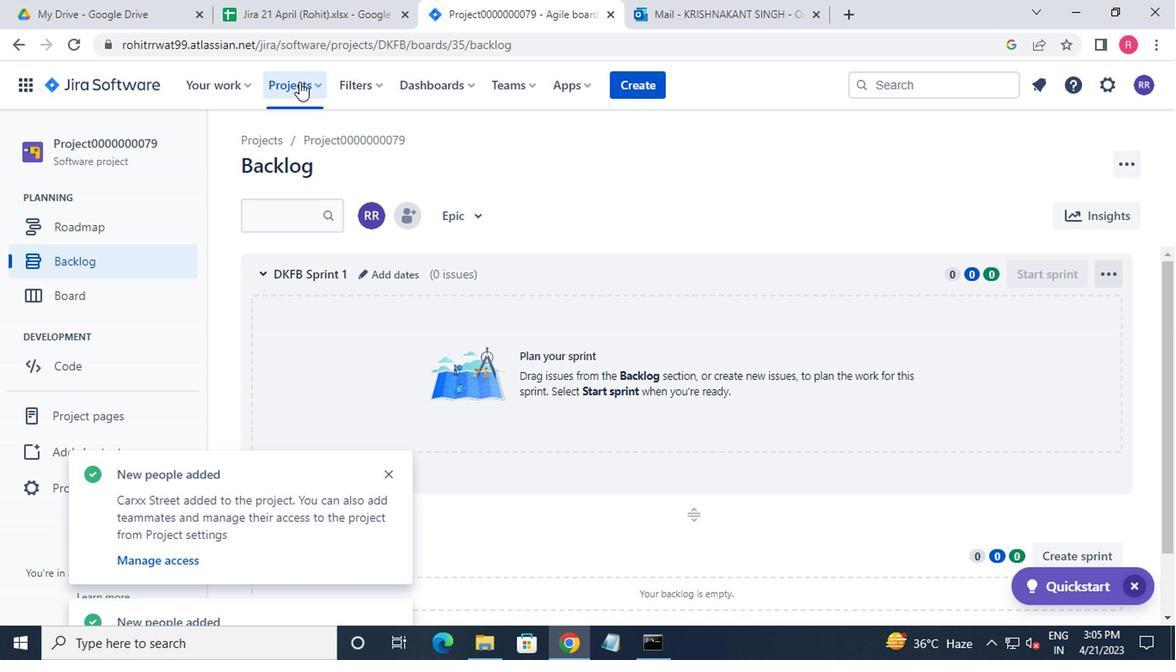 
Action: Mouse moved to (359, 209)
Screenshot: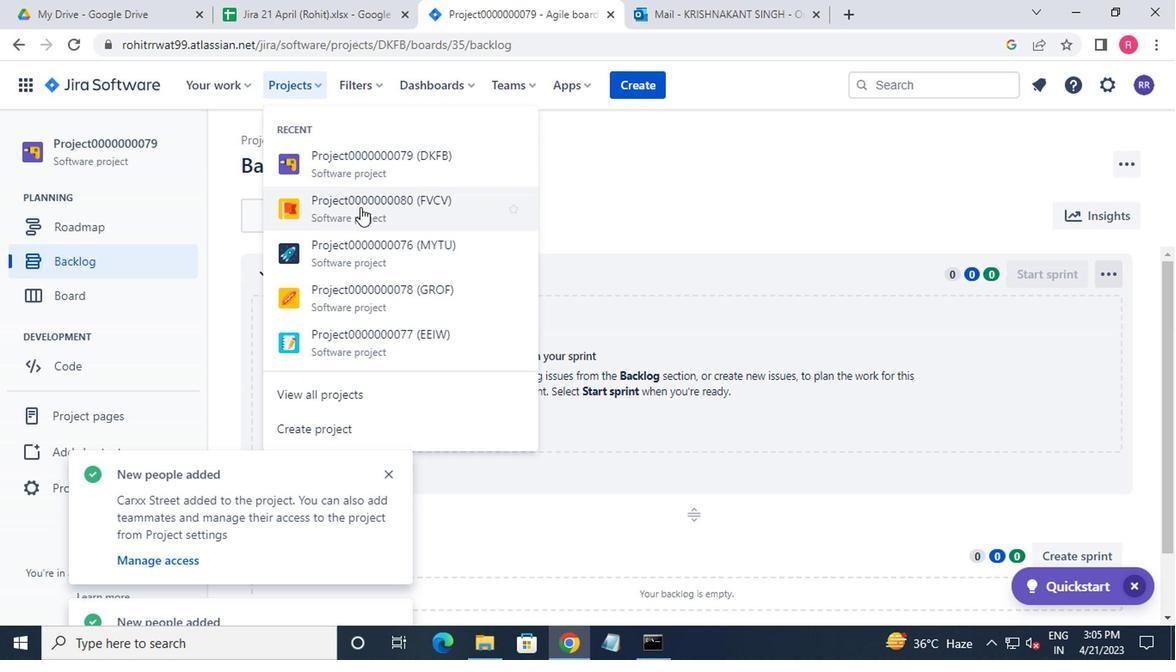 
Action: Mouse pressed left at (359, 209)
Screenshot: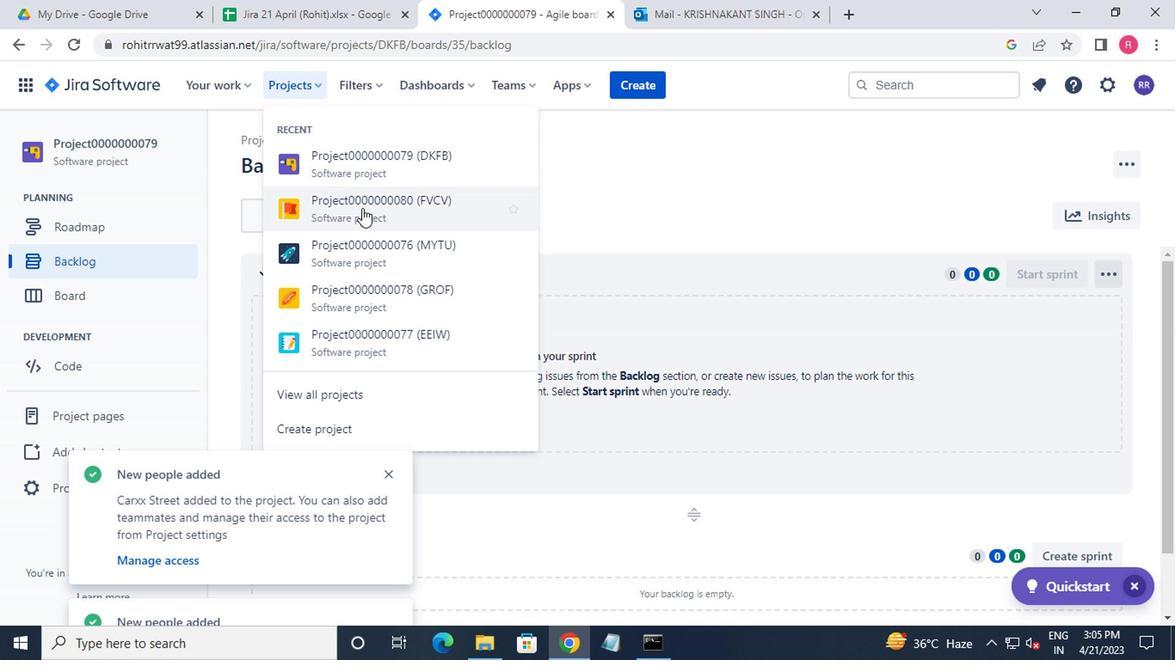 
Action: Mouse moved to (140, 261)
Screenshot: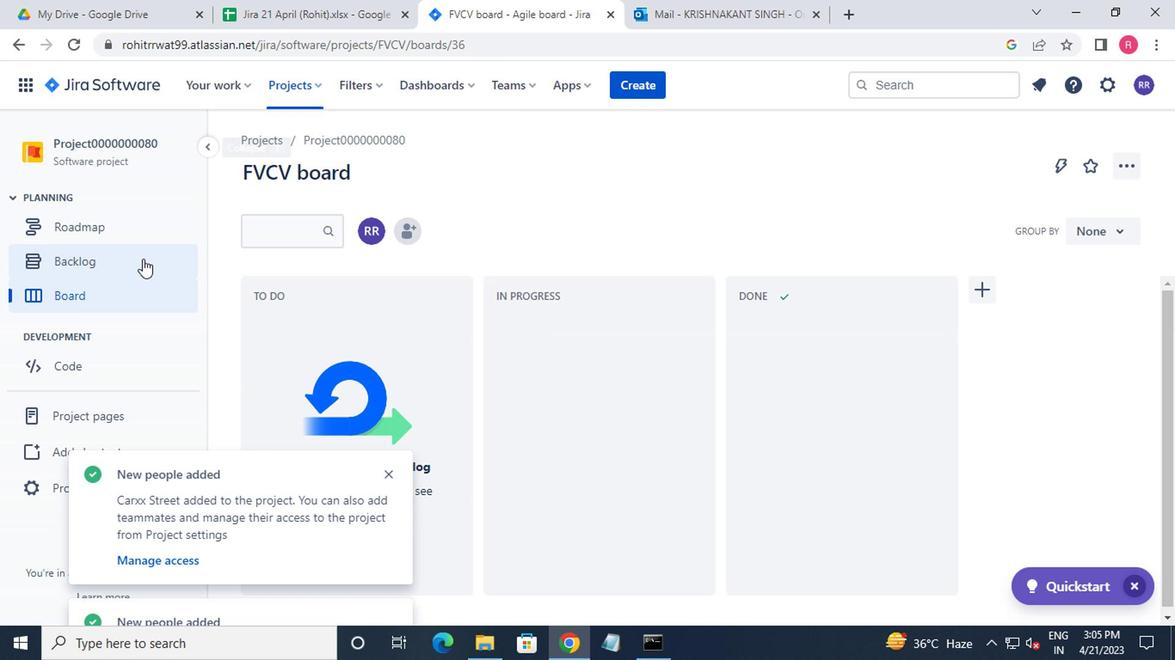 
Action: Mouse pressed left at (140, 261)
Screenshot: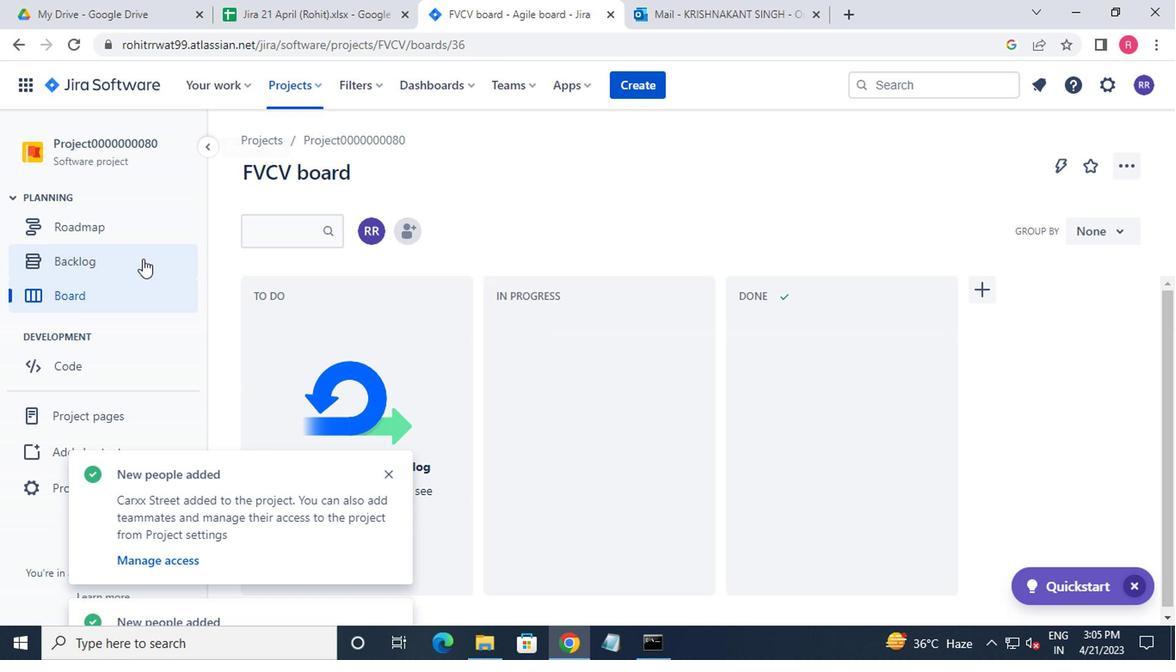 
Action: Mouse moved to (125, 225)
Screenshot: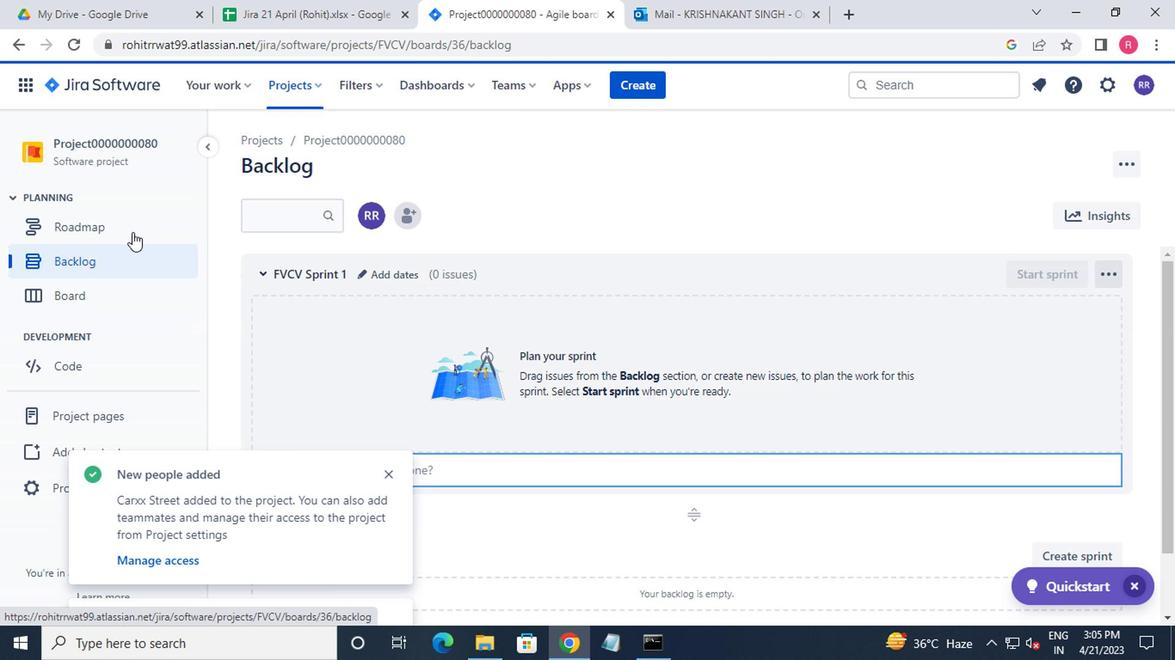 
Action: Mouse pressed left at (125, 225)
Screenshot: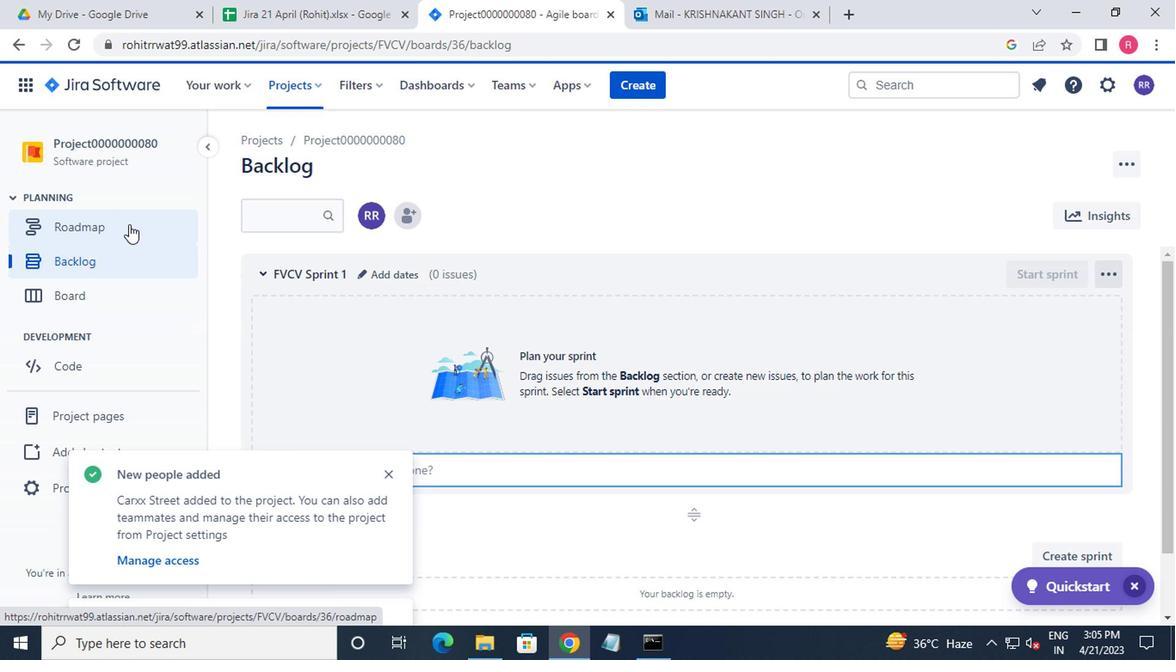 
Action: Mouse moved to (127, 297)
Screenshot: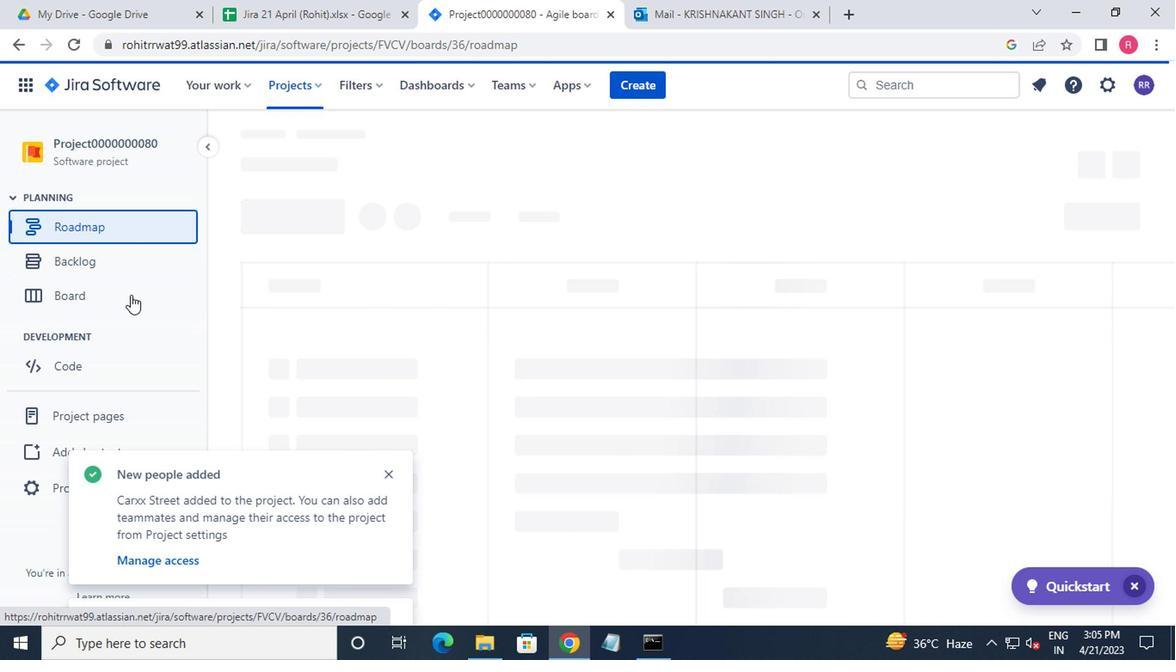 
Action: Mouse pressed left at (127, 297)
Screenshot: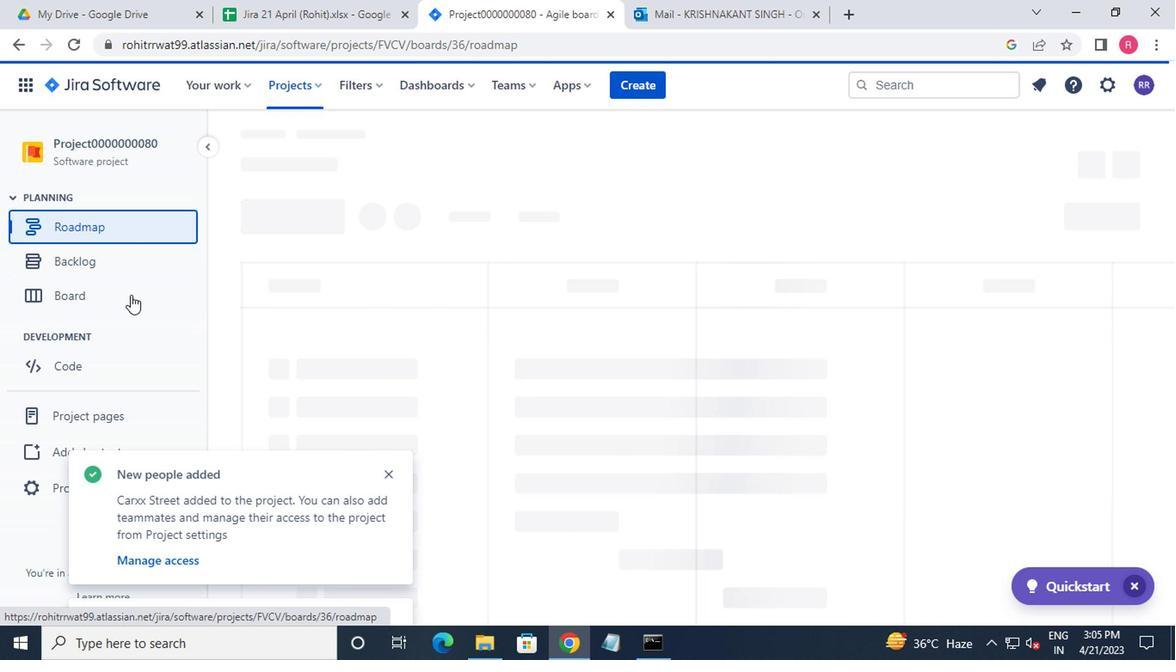 
Action: Mouse moved to (397, 234)
Screenshot: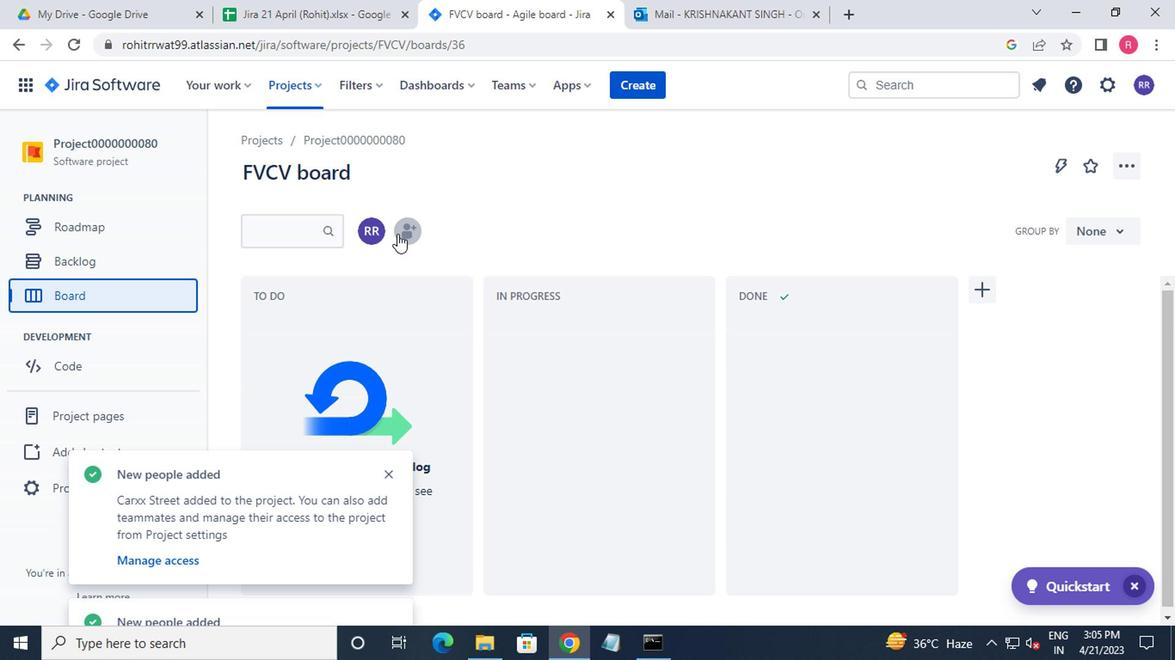 
Action: Mouse pressed left at (397, 234)
Screenshot: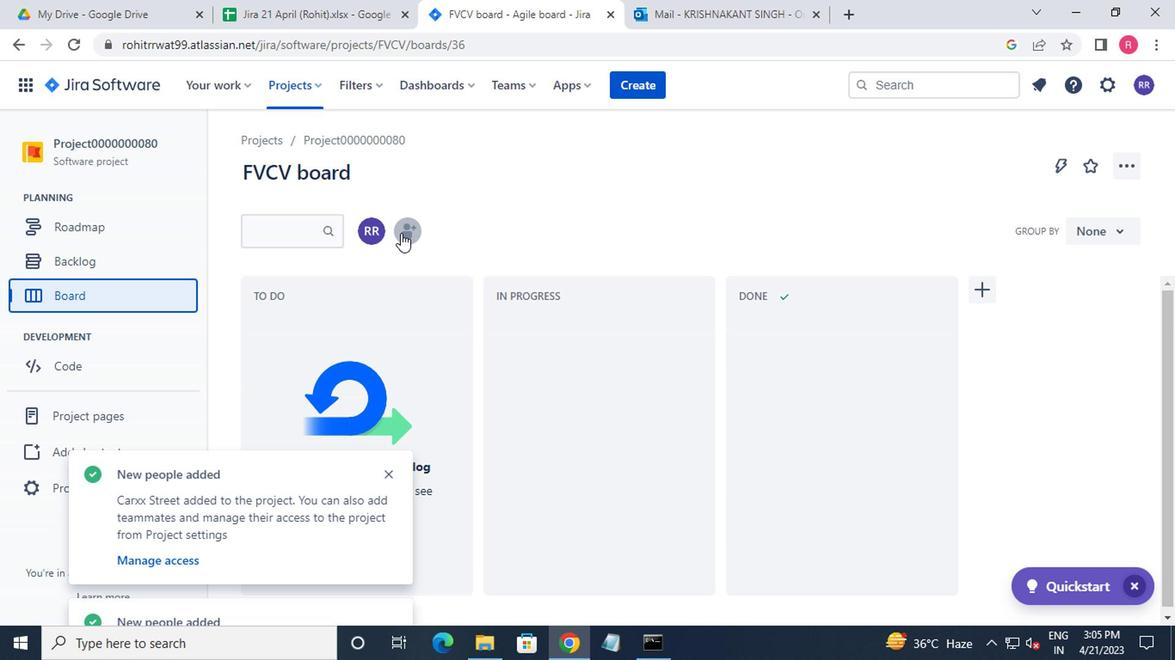 
Action: Mouse moved to (474, 212)
Screenshot: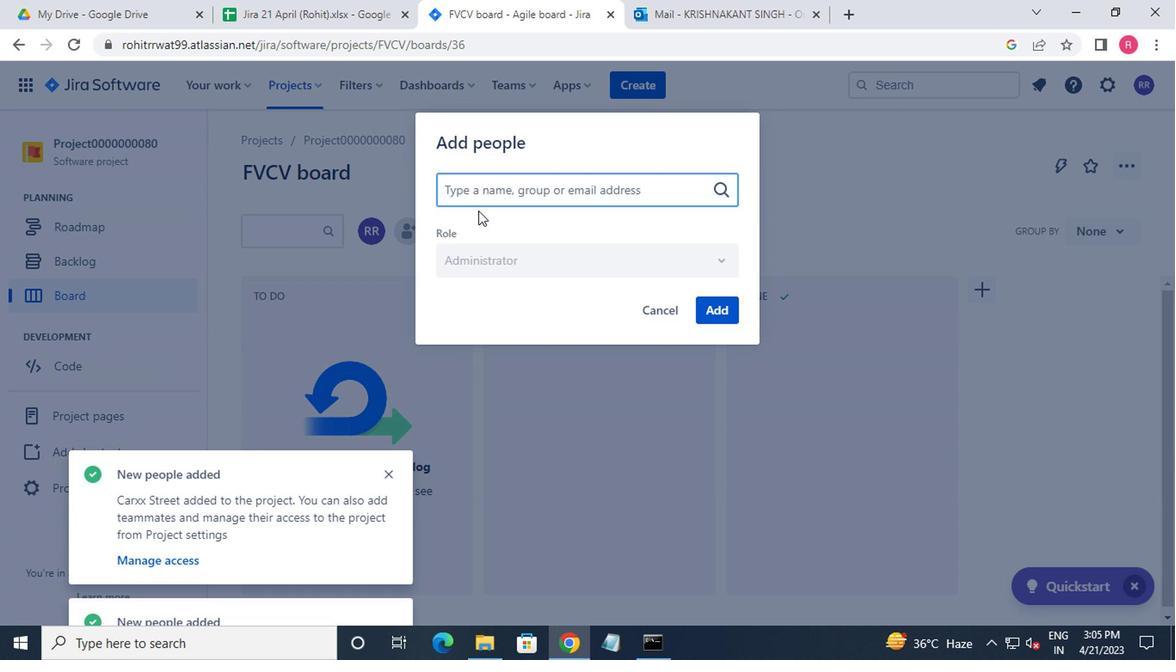 
Action: Key pressed p
Screenshot: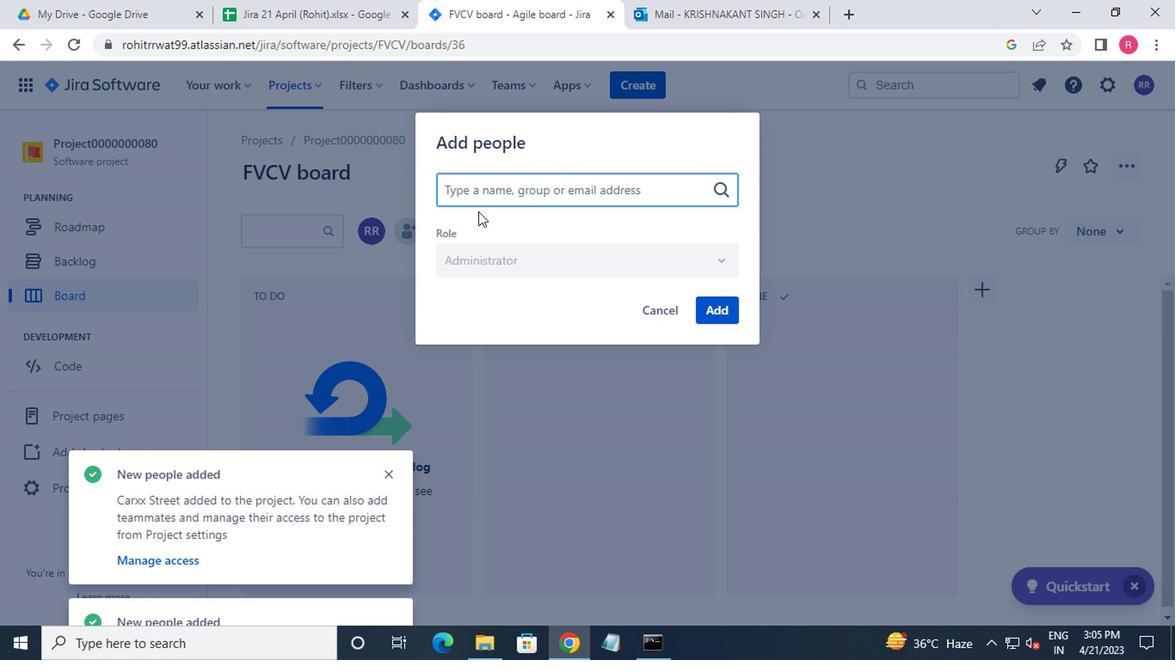 
Action: Mouse moved to (474, 215)
Screenshot: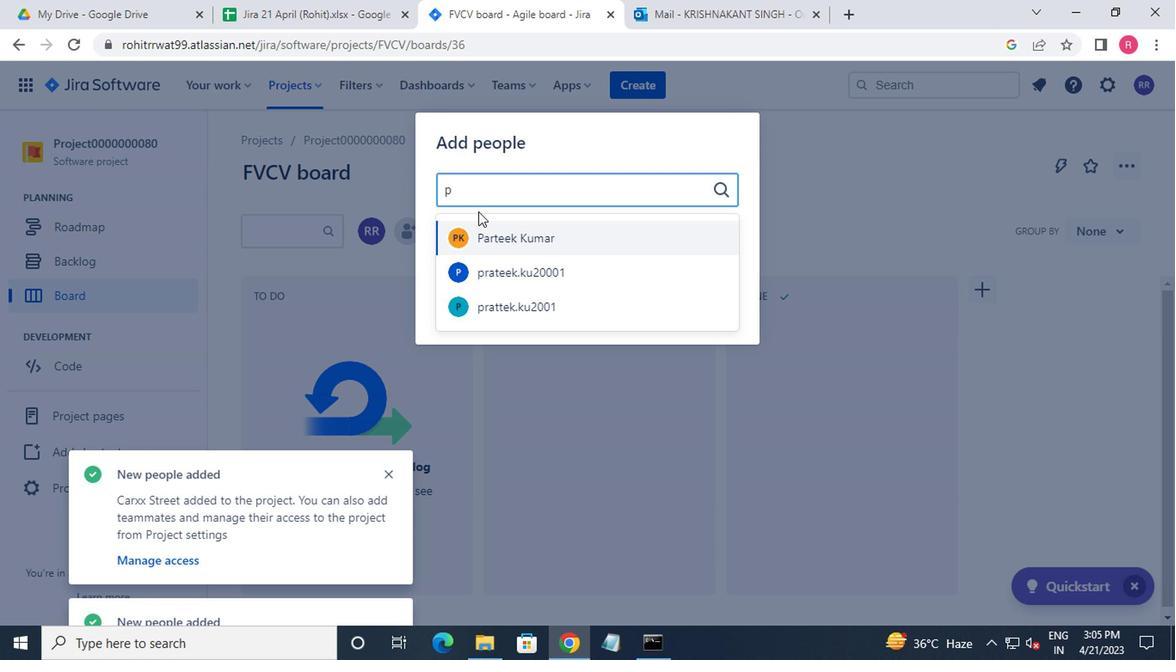 
Action: Mouse pressed left at (474, 215)
Screenshot: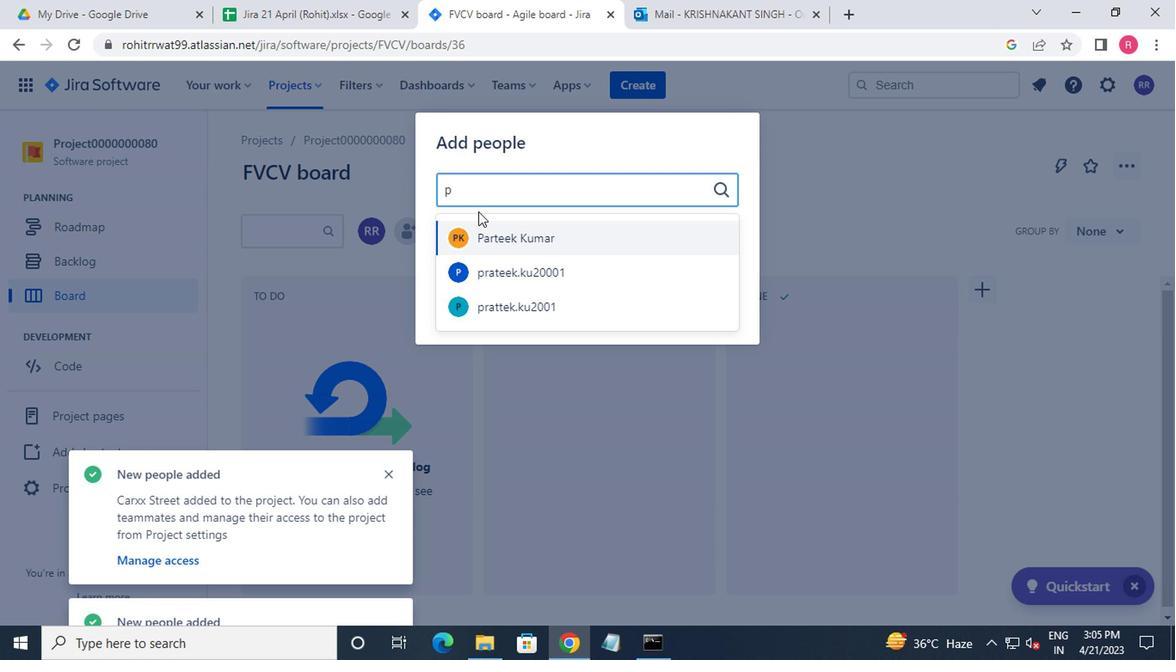 
Action: Mouse moved to (485, 240)
Screenshot: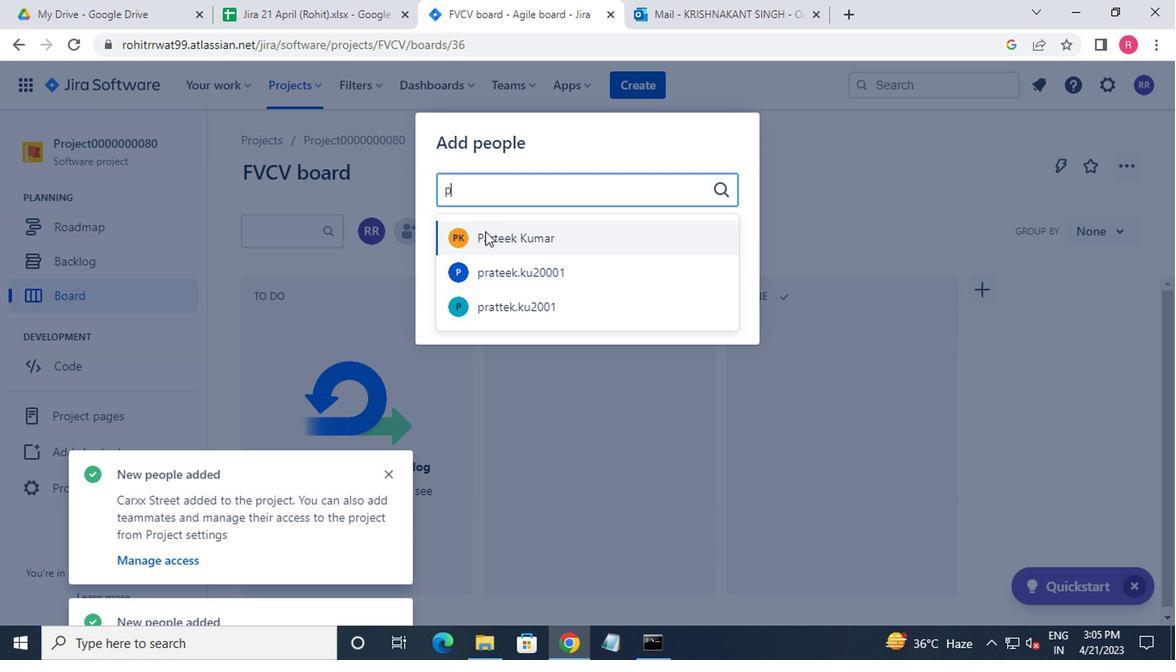 
Action: Mouse pressed left at (485, 240)
Screenshot: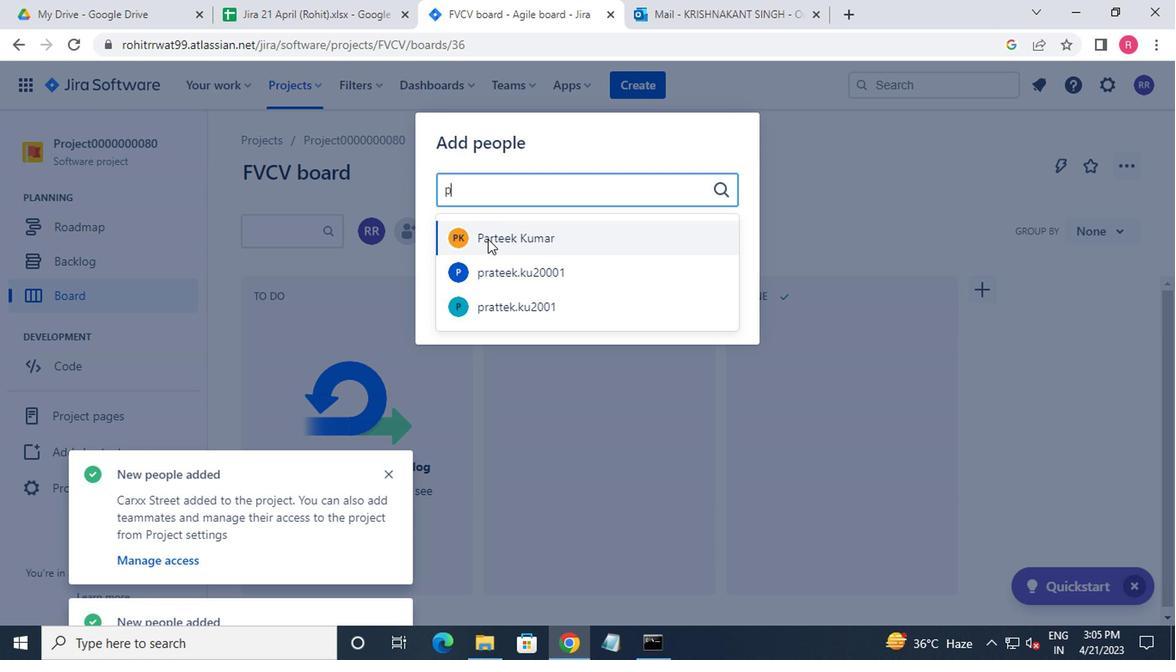 
Action: Mouse moved to (707, 313)
Screenshot: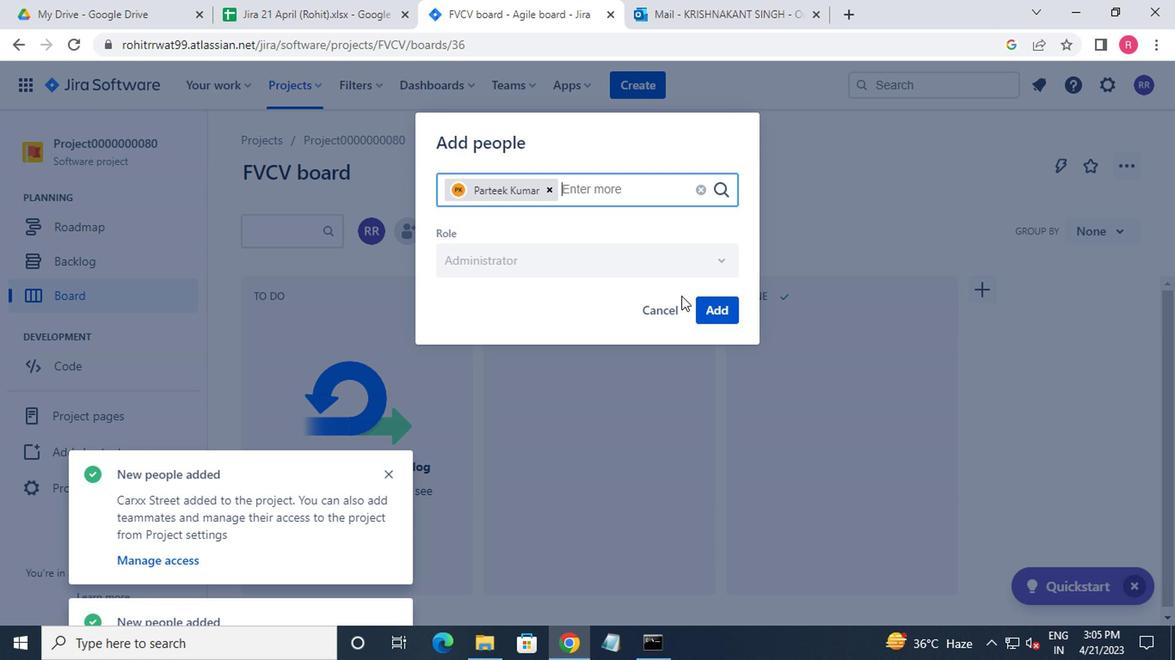 
Action: Mouse pressed left at (707, 313)
Screenshot: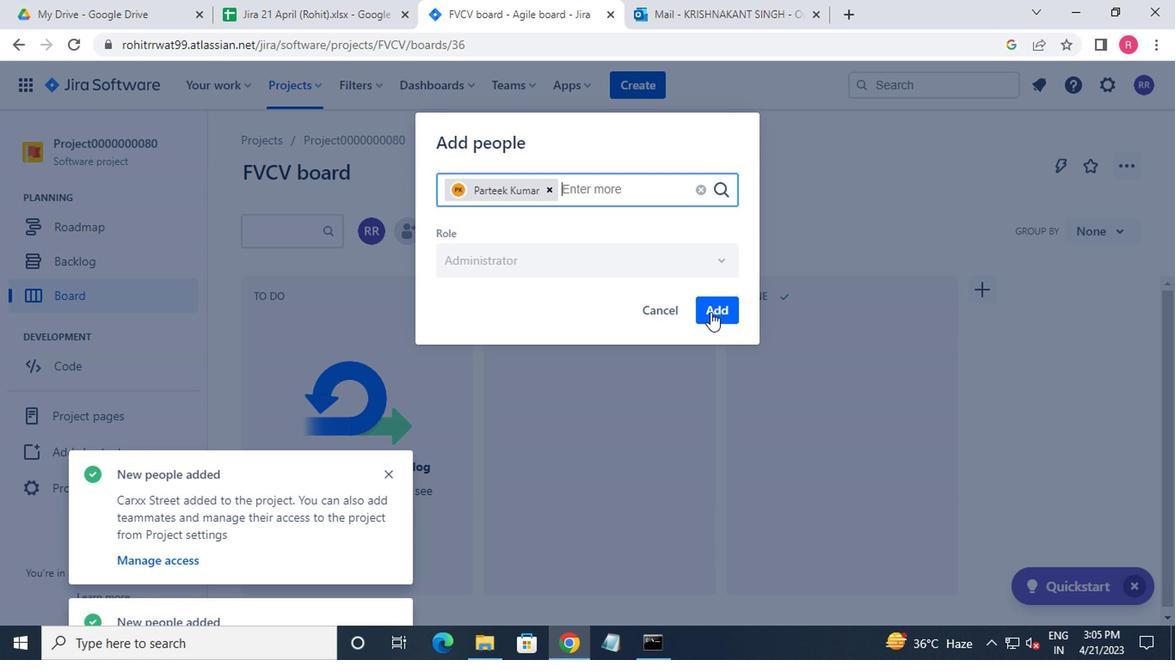 
Action: Mouse moved to (410, 238)
Screenshot: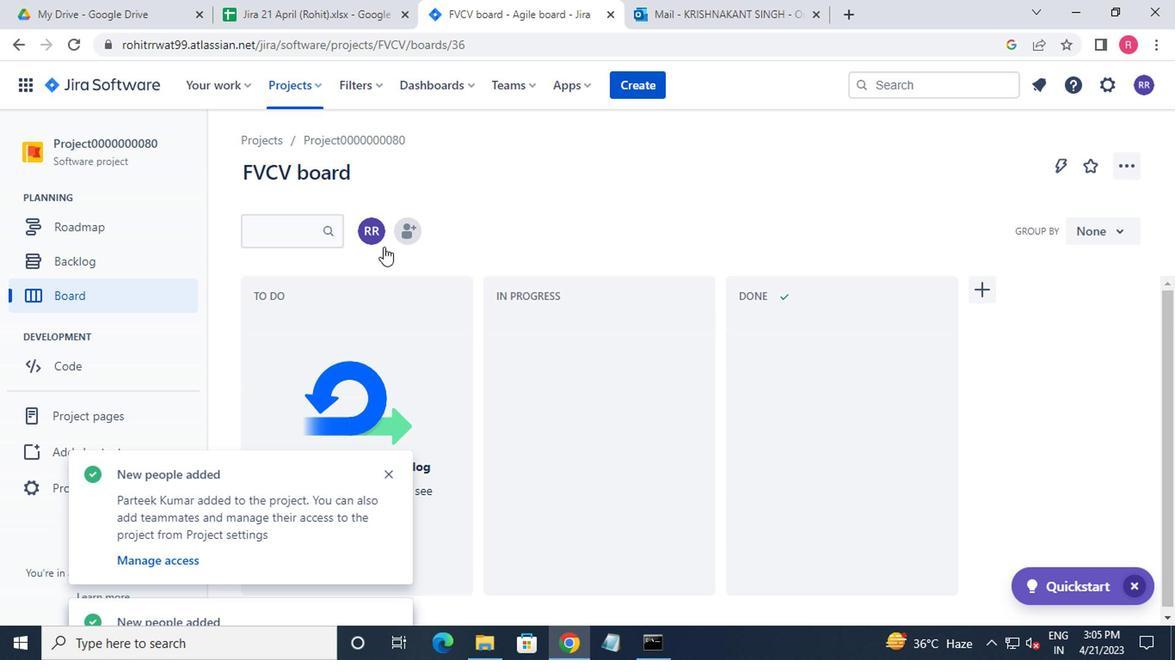 
Action: Mouse pressed left at (410, 238)
Screenshot: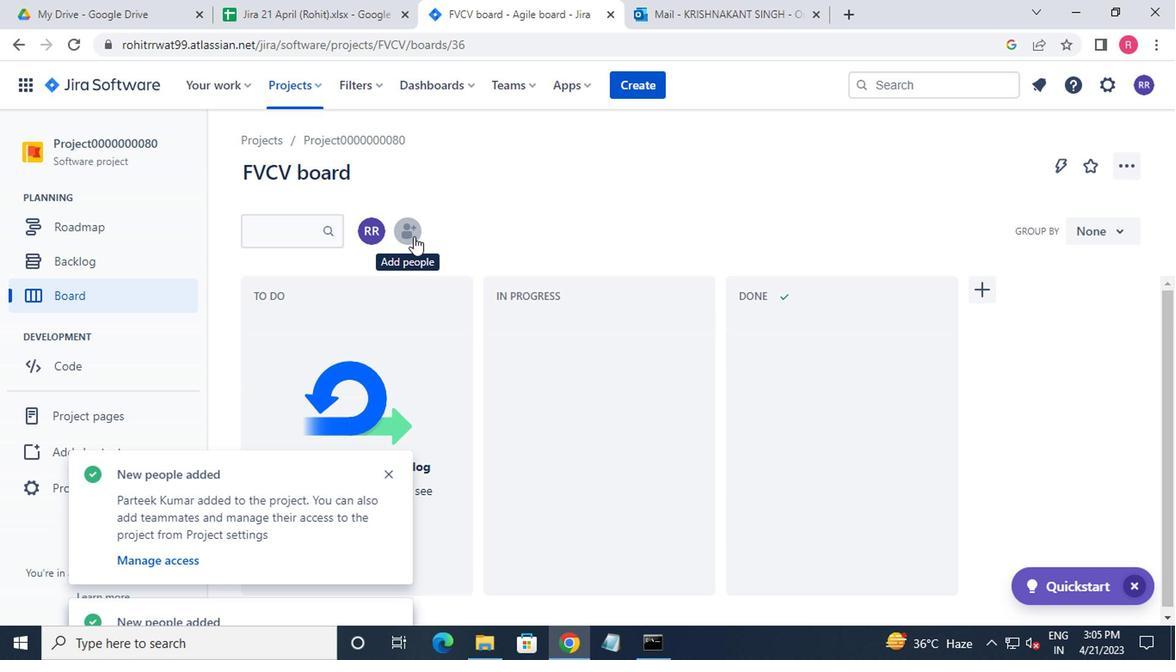 
Action: Mouse moved to (414, 244)
Screenshot: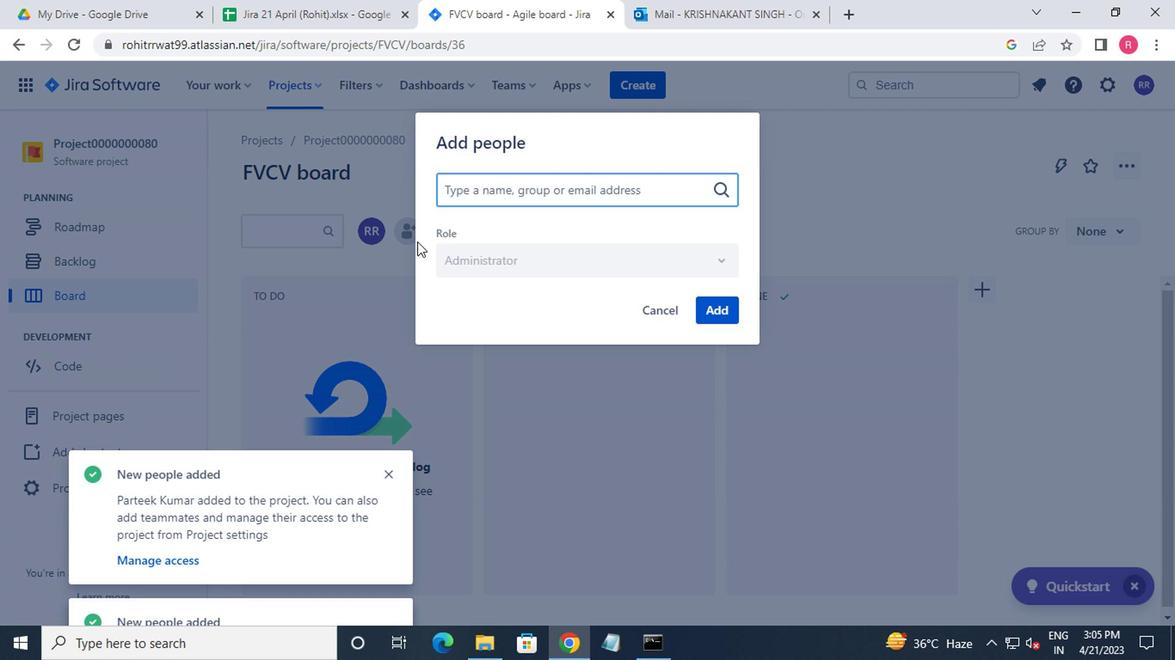
Action: Key pressed v
Screenshot: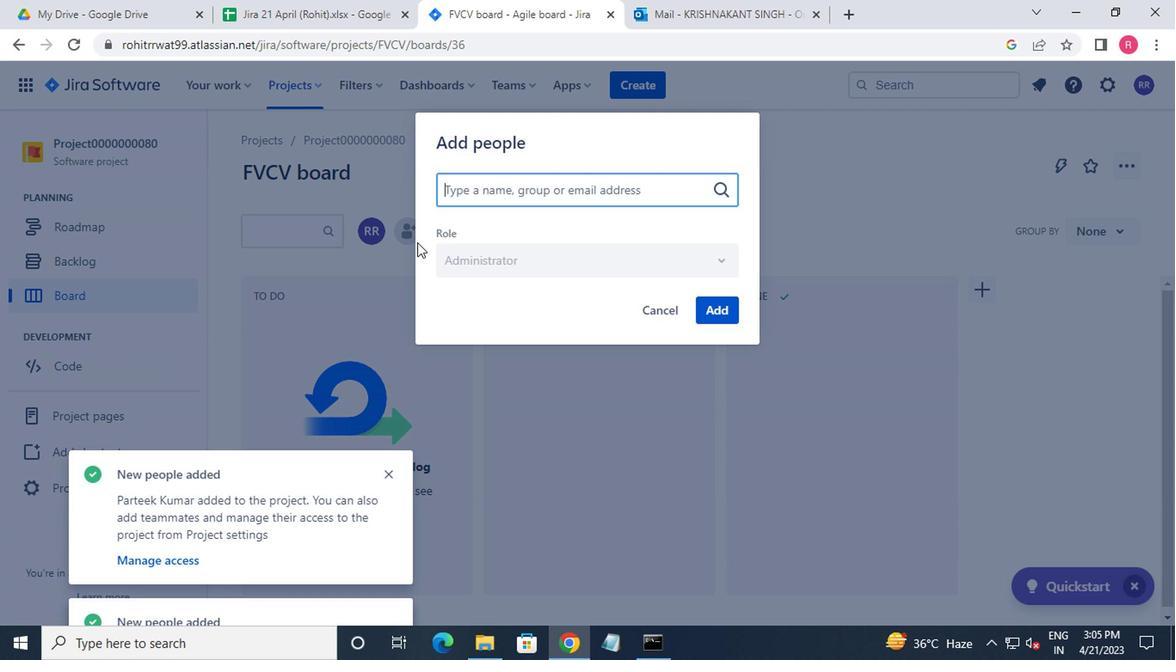 
Action: Mouse moved to (497, 233)
Screenshot: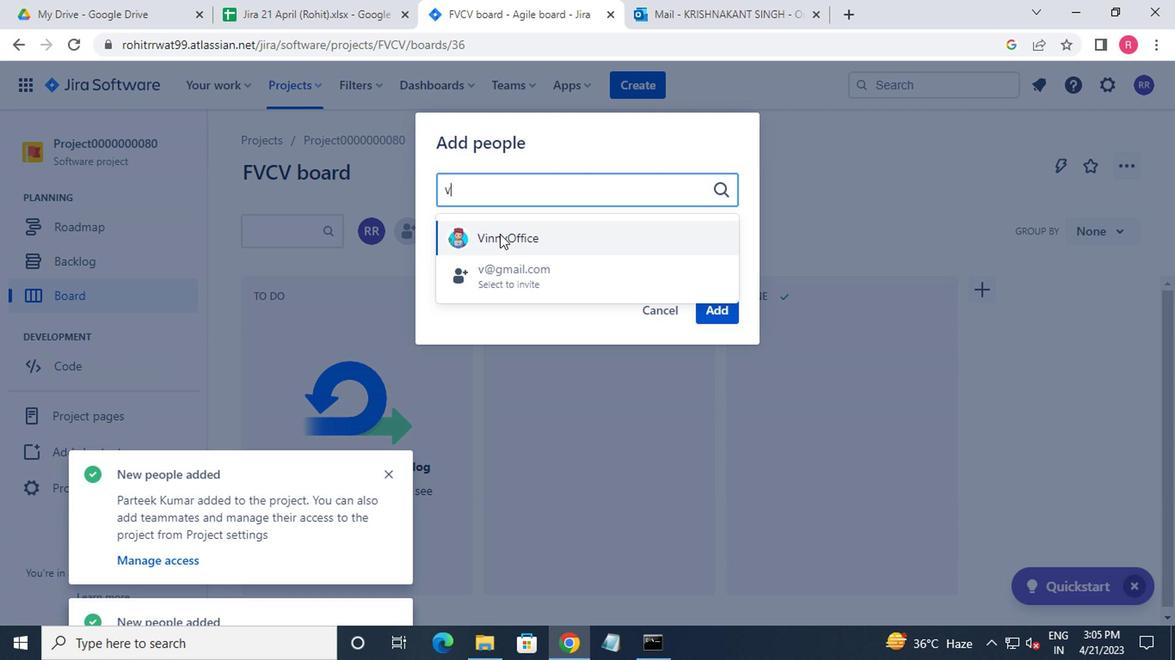 
Action: Mouse pressed left at (497, 233)
Screenshot: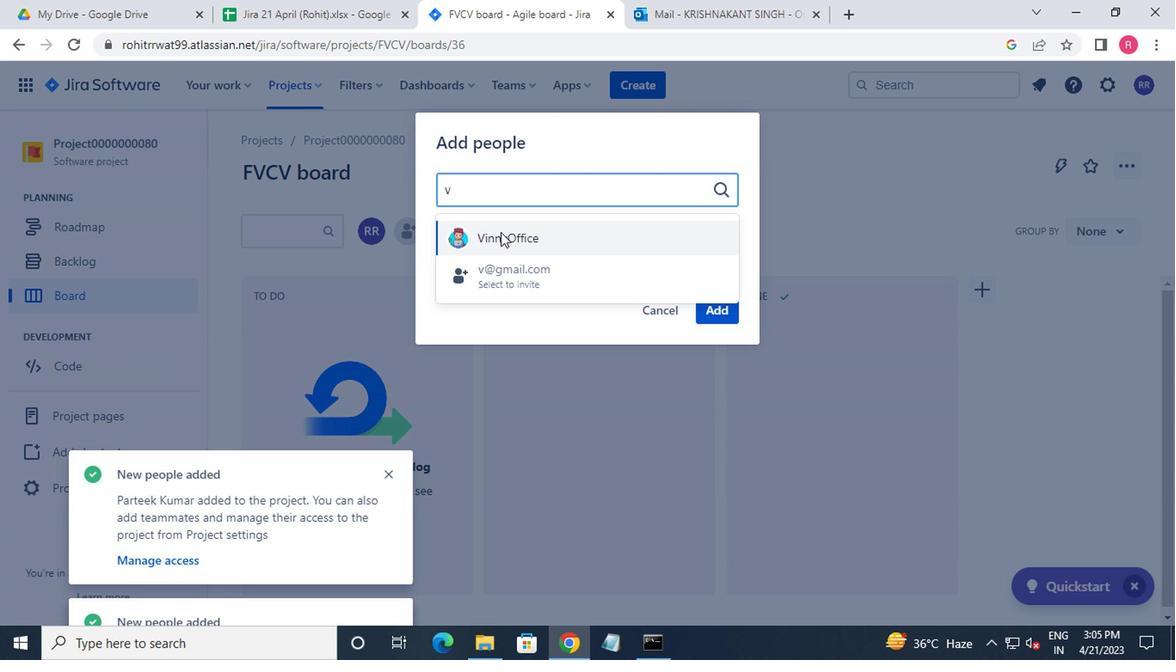 
Action: Mouse moved to (705, 317)
Screenshot: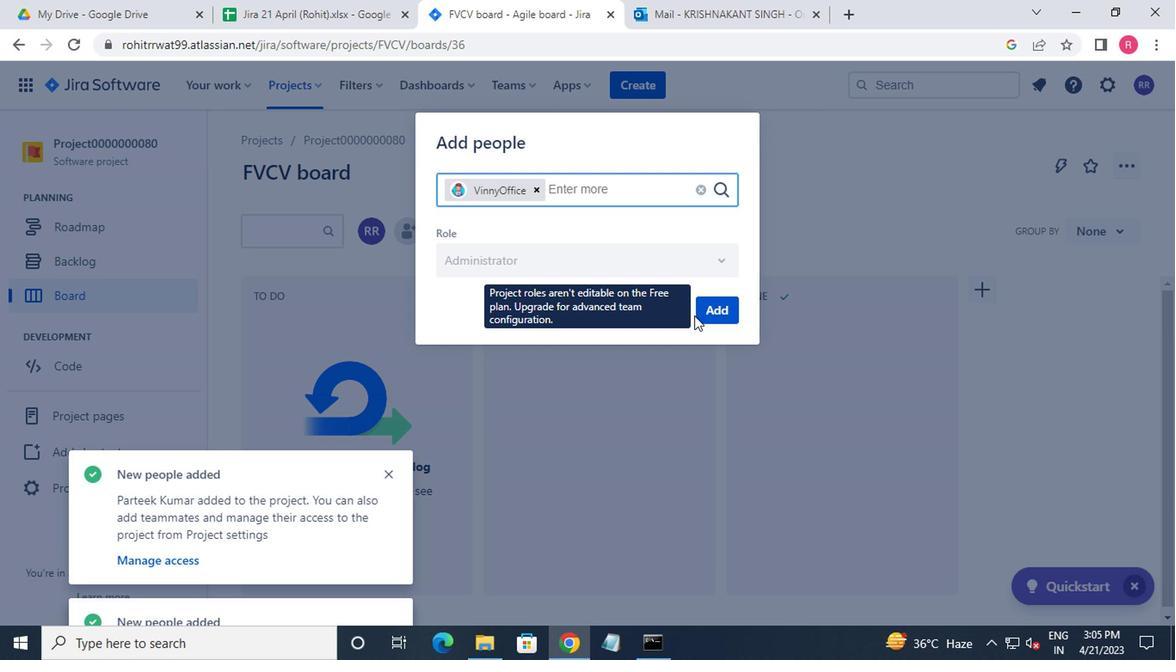 
Action: Mouse pressed left at (705, 317)
Screenshot: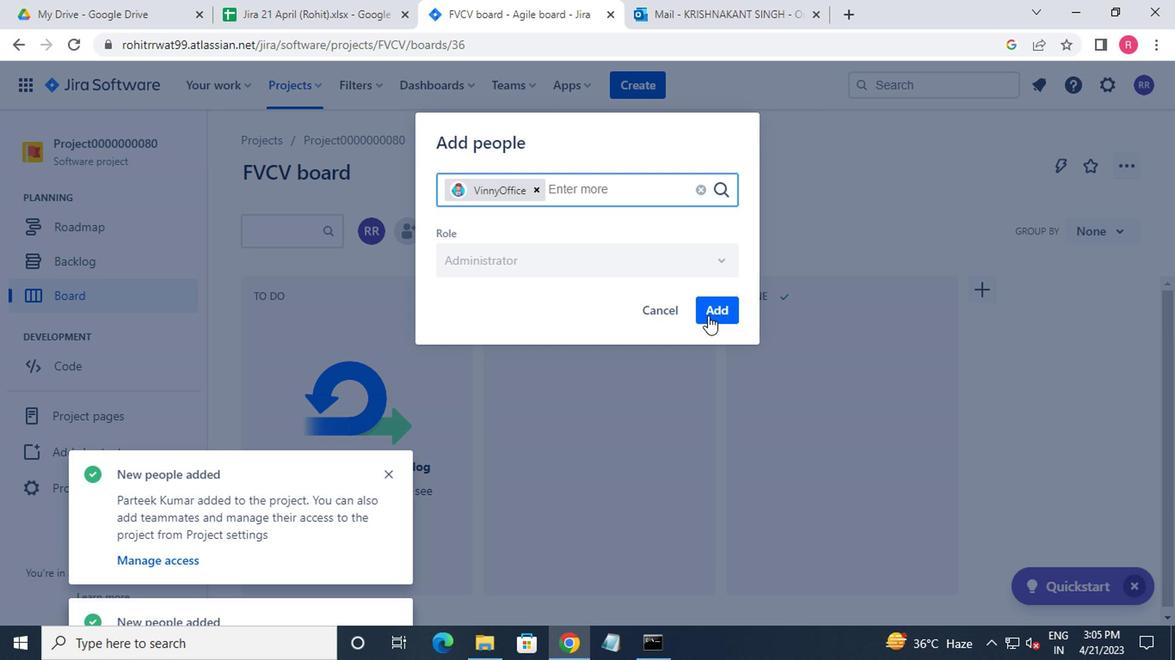 
